 Task: Search one way flight ticket for 4 adults, 1 infant in seat and 1 infant on lap in premium economy from Marion: Veterans Airport Of Southern Illinois (williamson County Regional Airport) to Greenville: Pitt-greenville Airport on 5-2-2023. Choice of flights is Southwest. Number of bags: 2 carry on bags and 1 checked bag. Price is upto 20000. Outbound departure time preference is 7:15.
Action: Mouse moved to (344, 289)
Screenshot: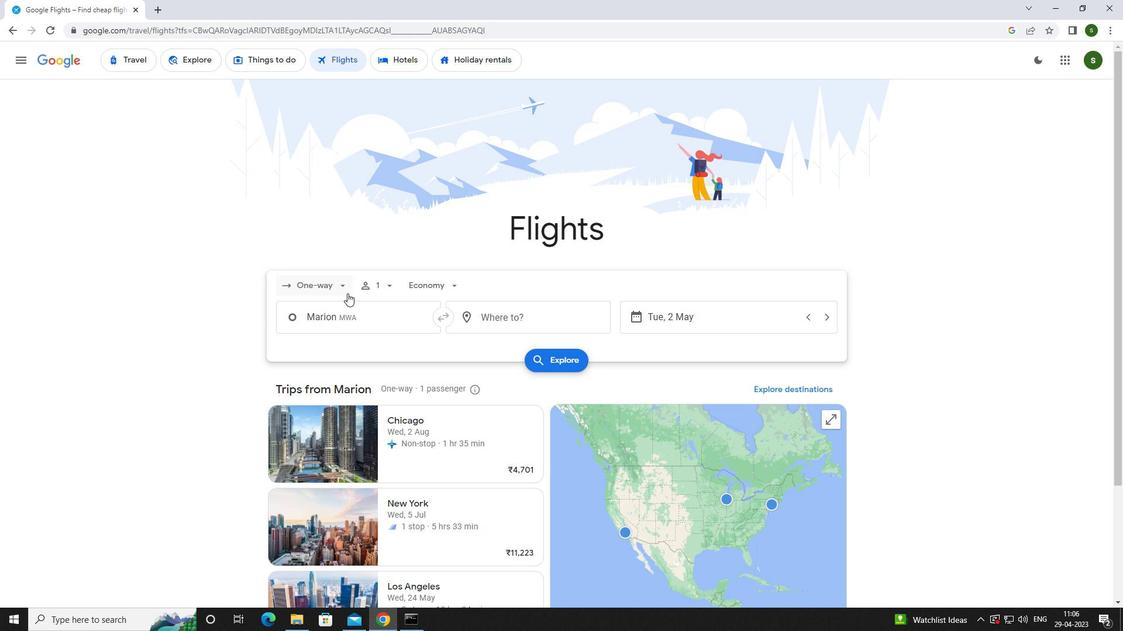 
Action: Mouse pressed left at (344, 289)
Screenshot: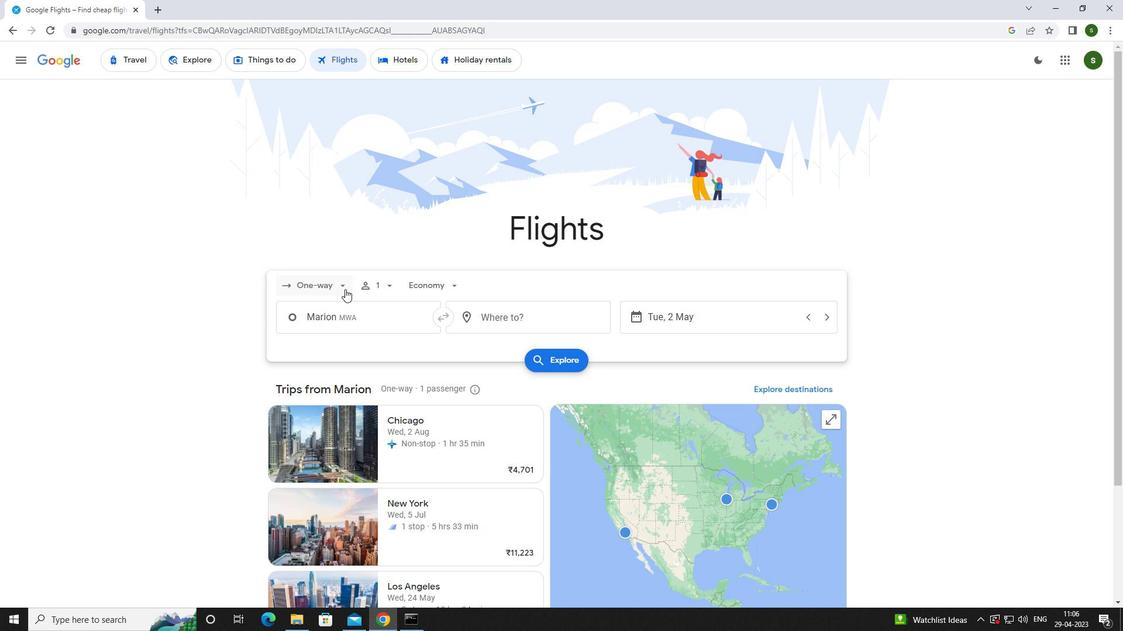 
Action: Mouse moved to (336, 330)
Screenshot: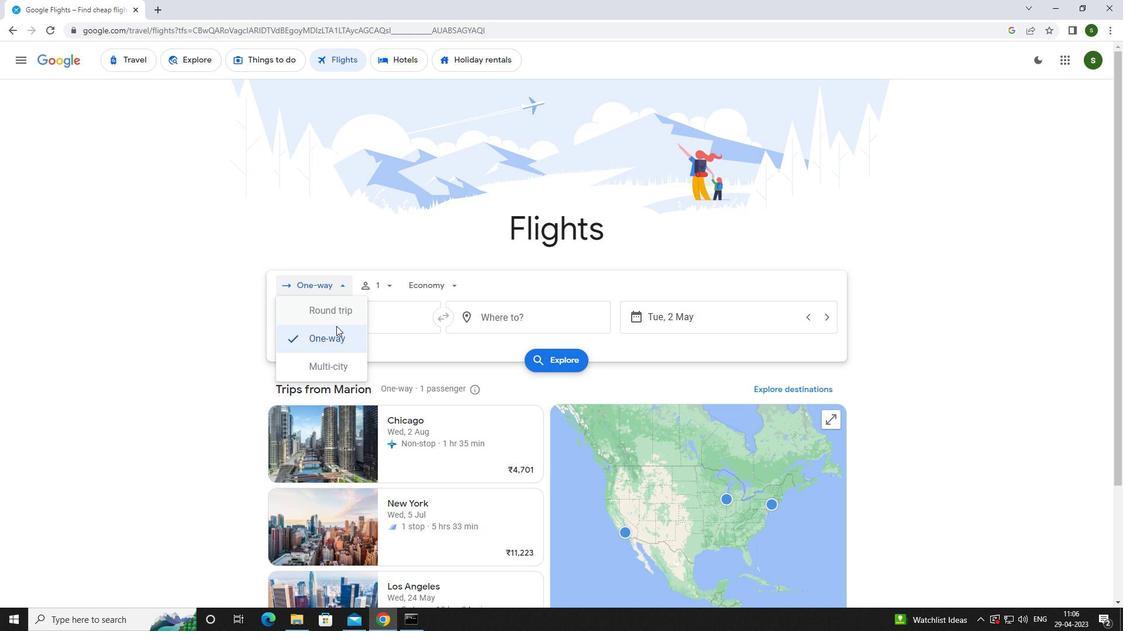 
Action: Mouse pressed left at (336, 330)
Screenshot: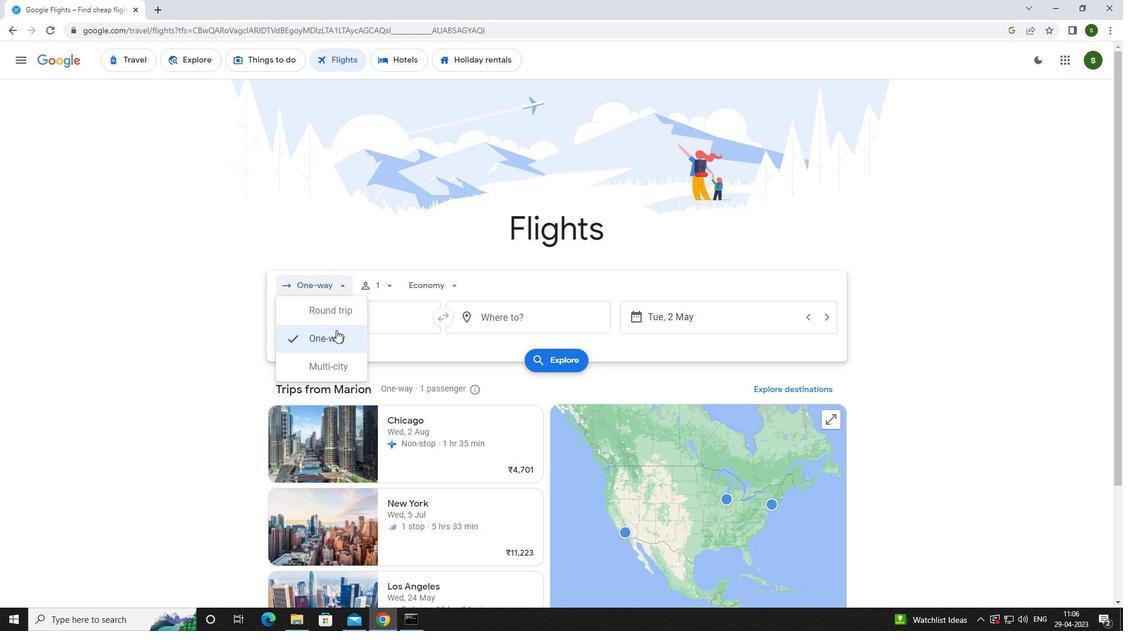 
Action: Mouse moved to (392, 287)
Screenshot: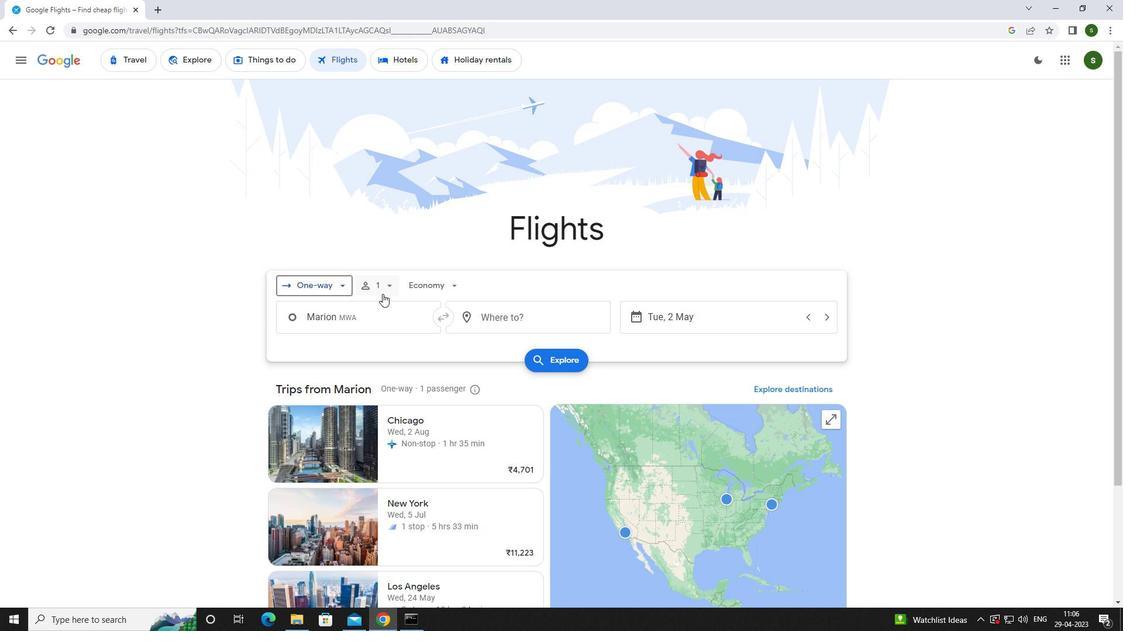 
Action: Mouse pressed left at (392, 287)
Screenshot: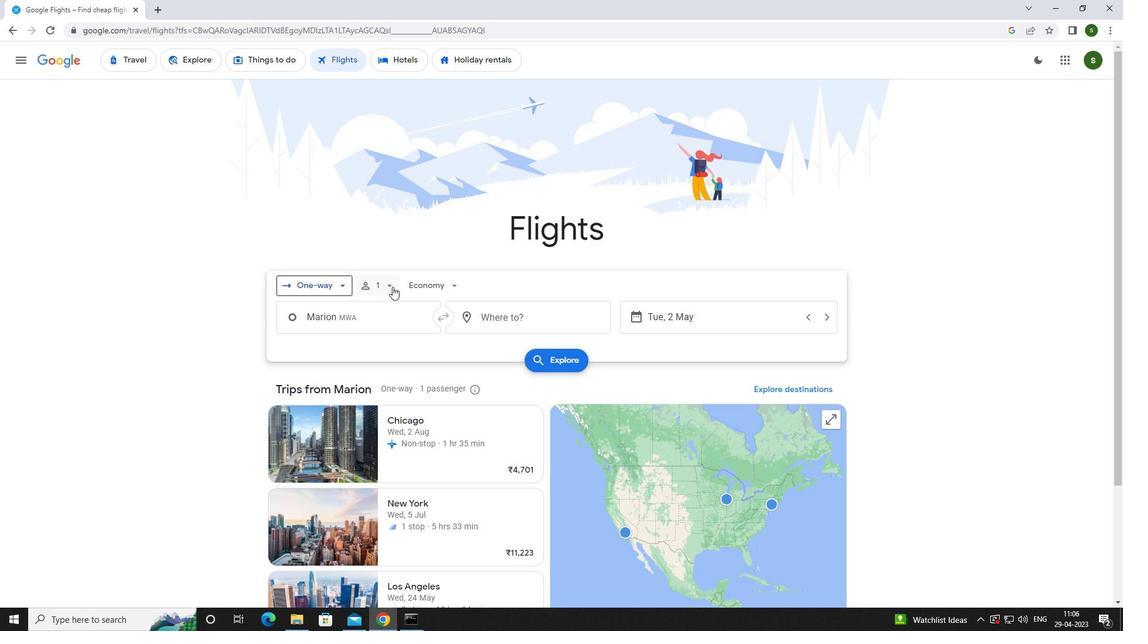
Action: Mouse moved to (476, 310)
Screenshot: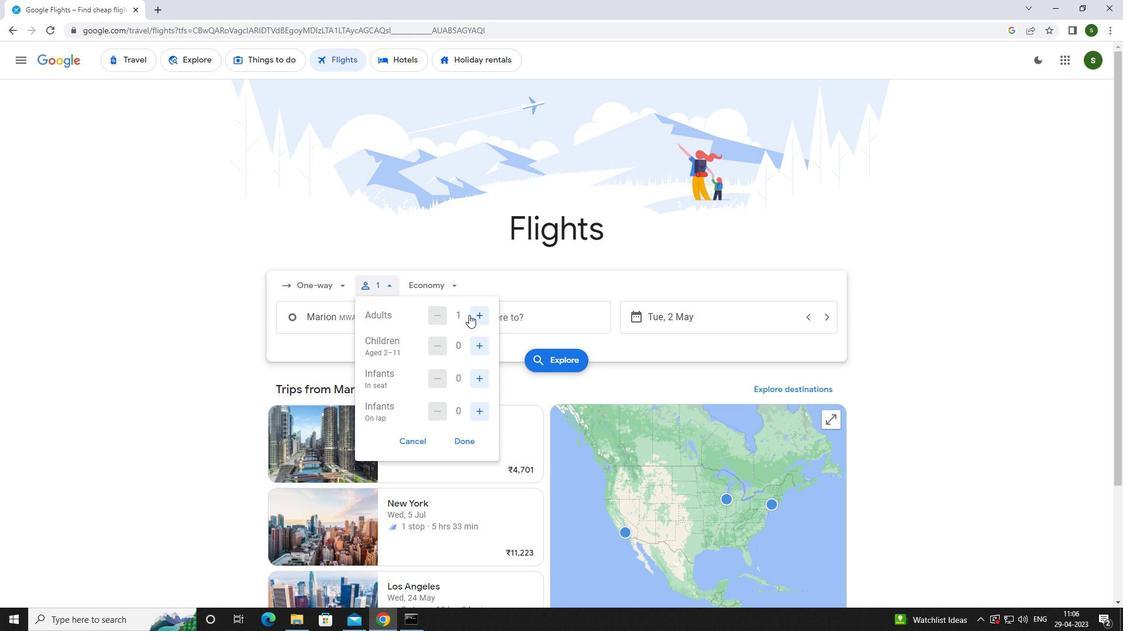 
Action: Mouse pressed left at (476, 310)
Screenshot: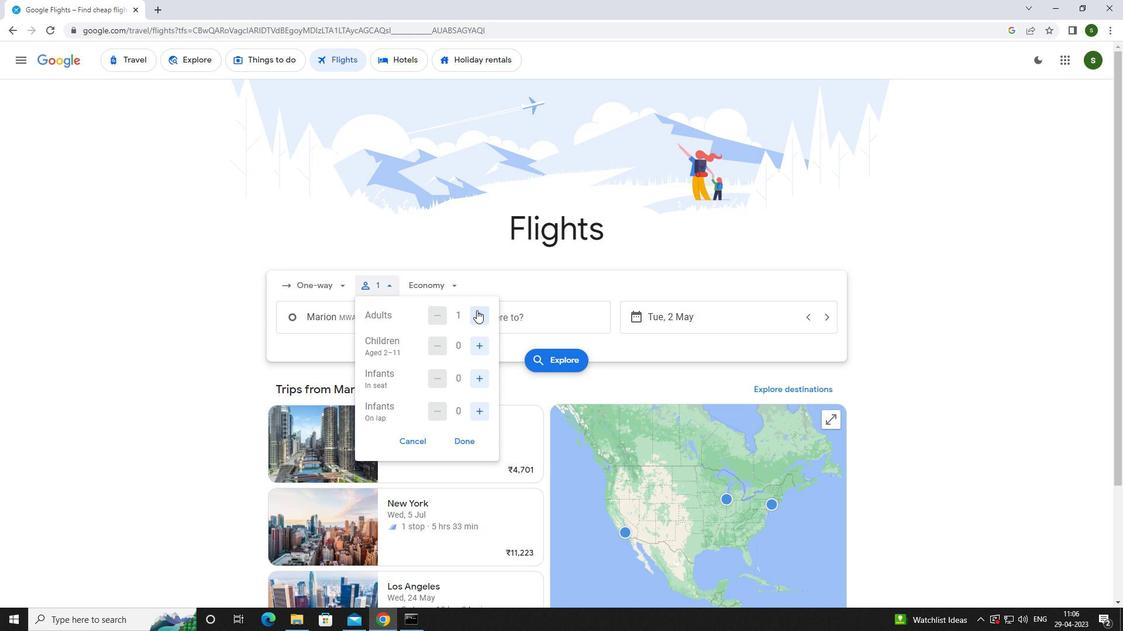 
Action: Mouse pressed left at (476, 310)
Screenshot: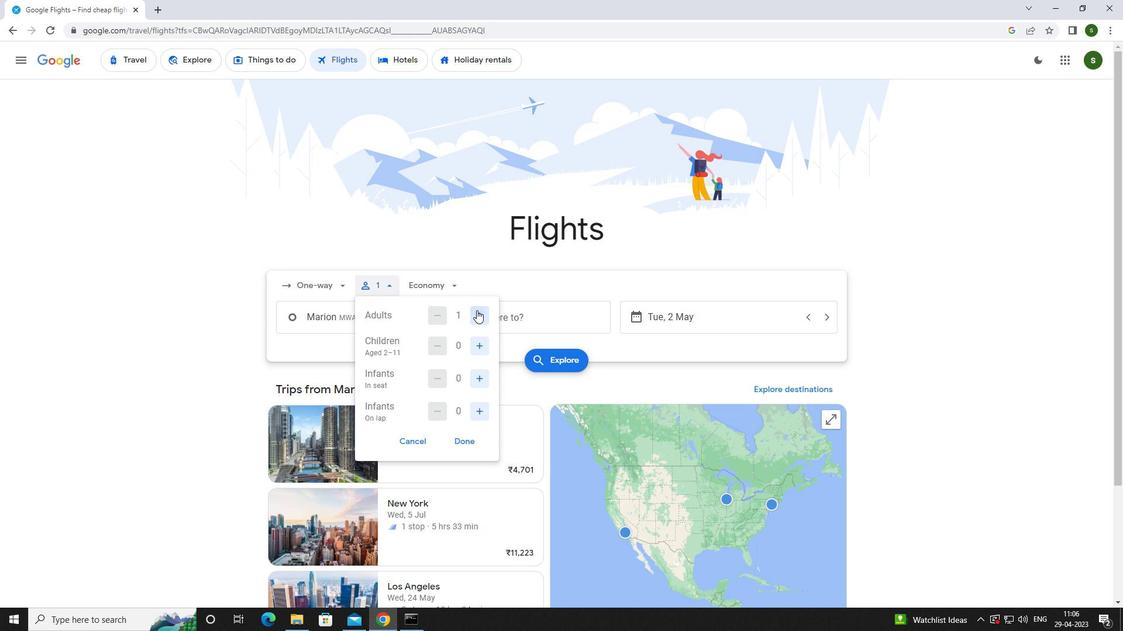 
Action: Mouse pressed left at (476, 310)
Screenshot: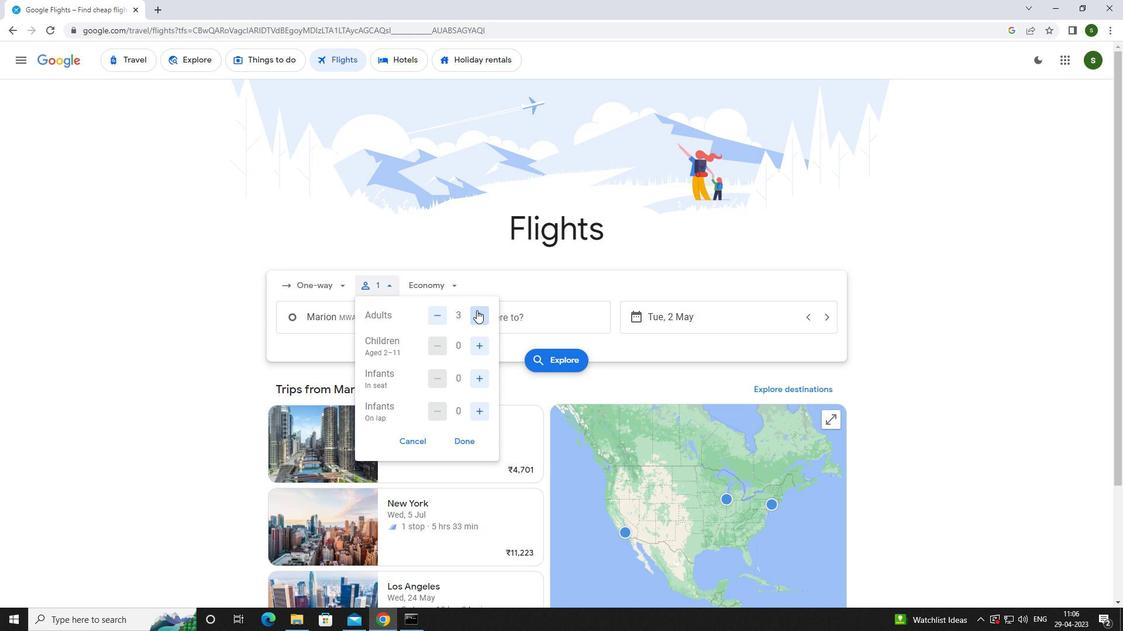 
Action: Mouse moved to (478, 383)
Screenshot: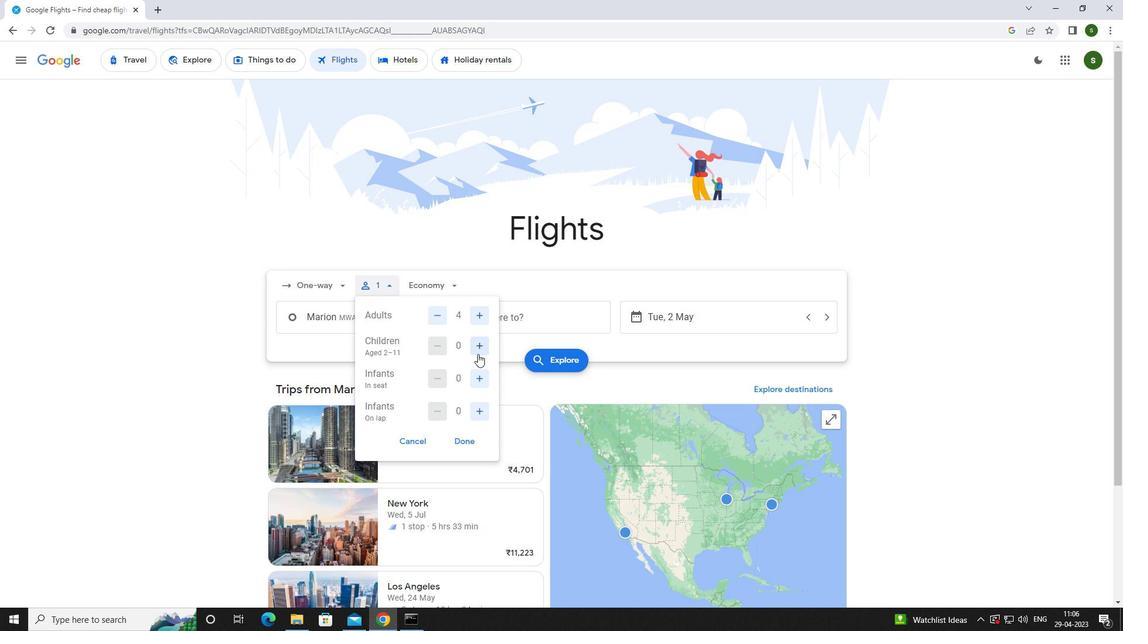 
Action: Mouse pressed left at (478, 383)
Screenshot: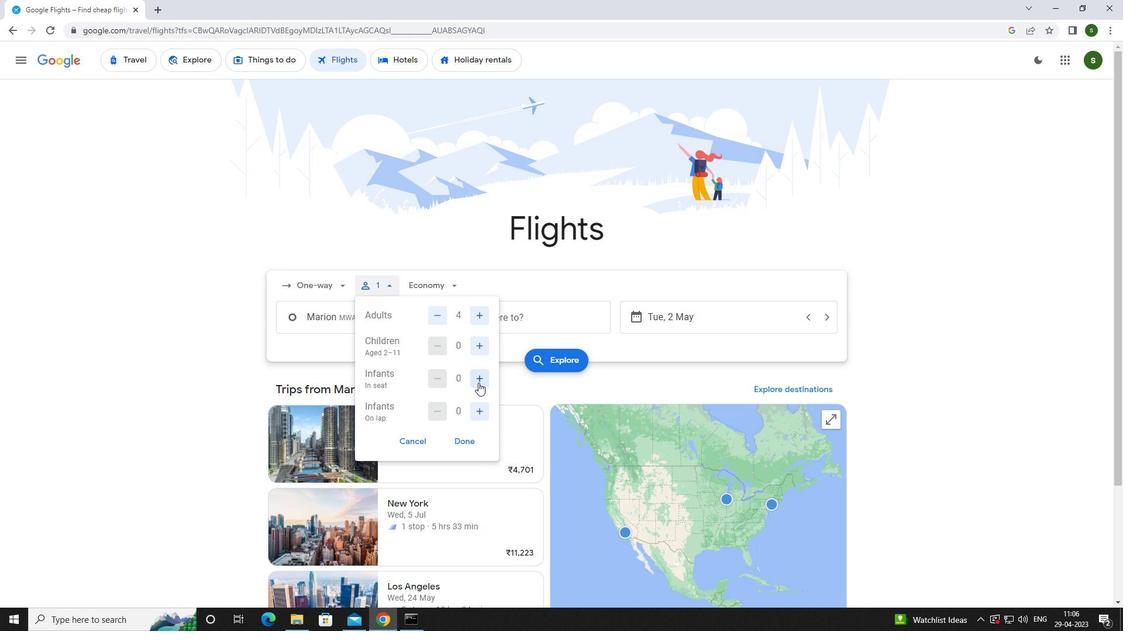 
Action: Mouse moved to (477, 410)
Screenshot: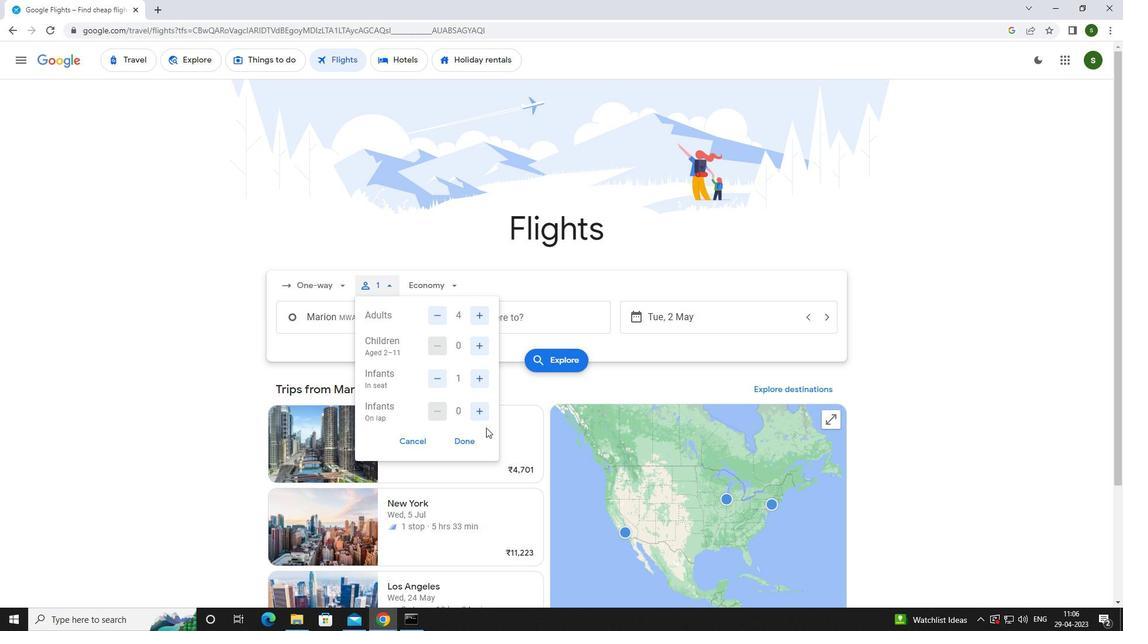 
Action: Mouse pressed left at (477, 410)
Screenshot: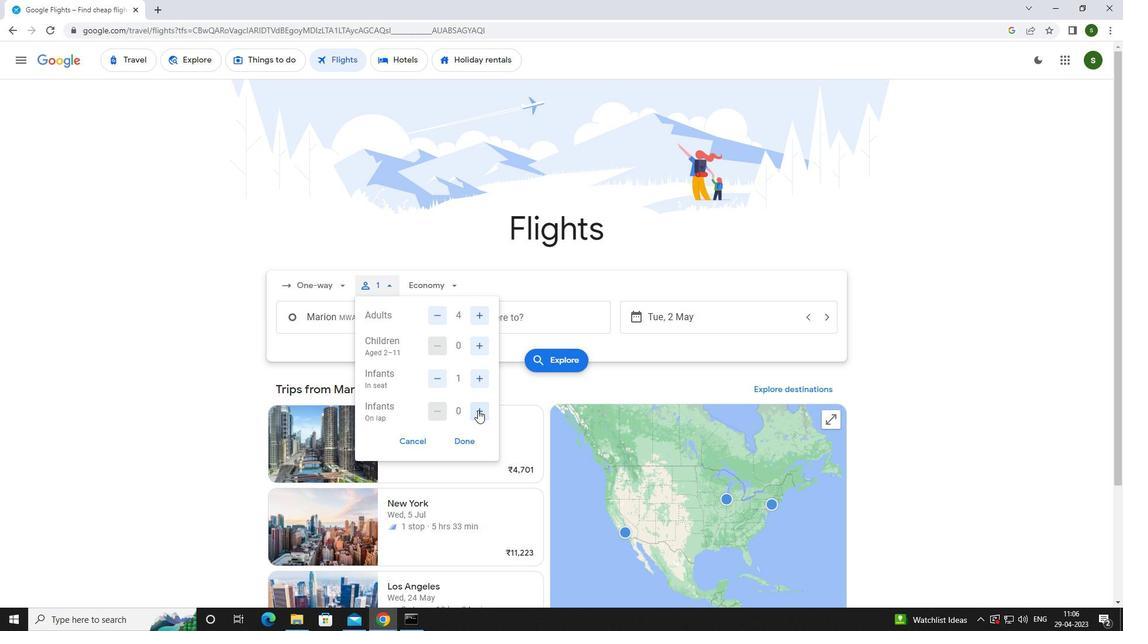 
Action: Mouse moved to (441, 287)
Screenshot: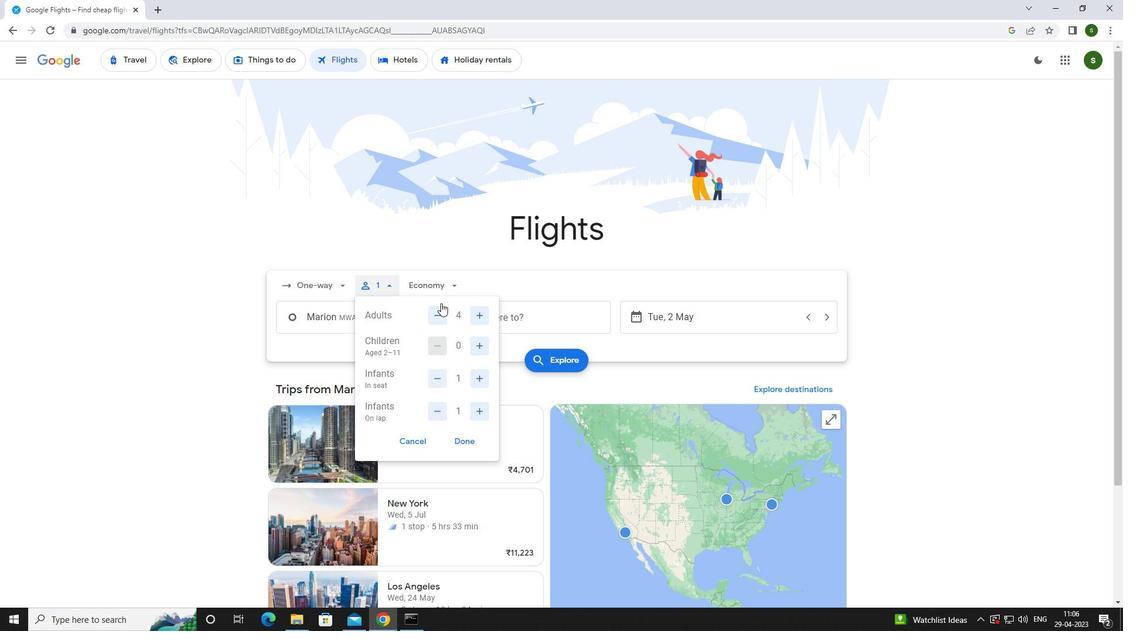 
Action: Mouse pressed left at (441, 287)
Screenshot: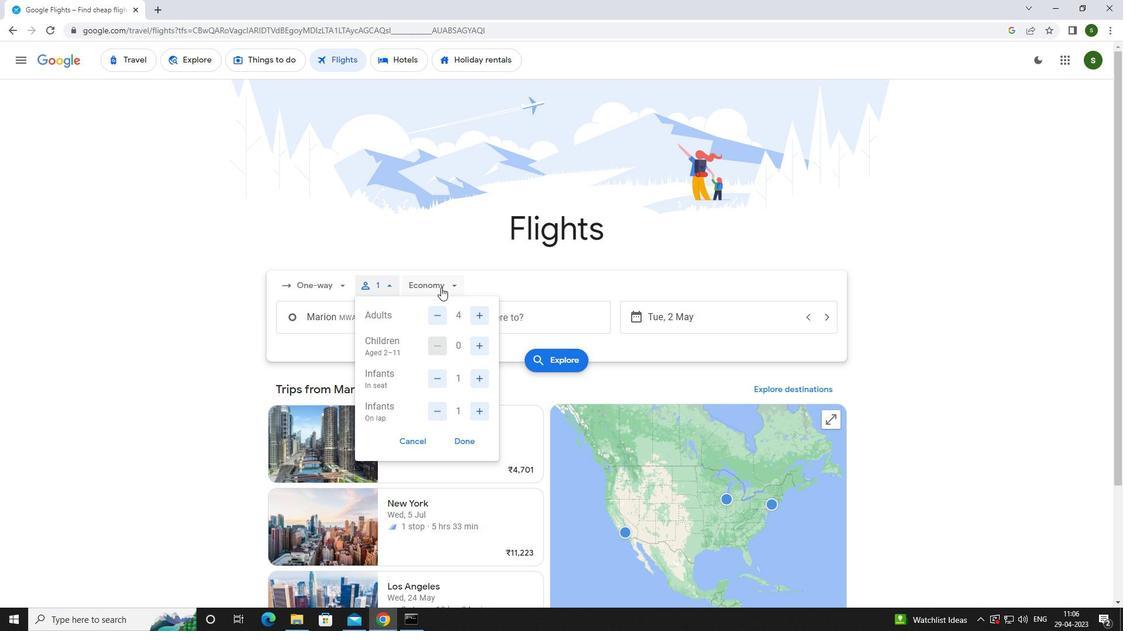 
Action: Mouse moved to (446, 339)
Screenshot: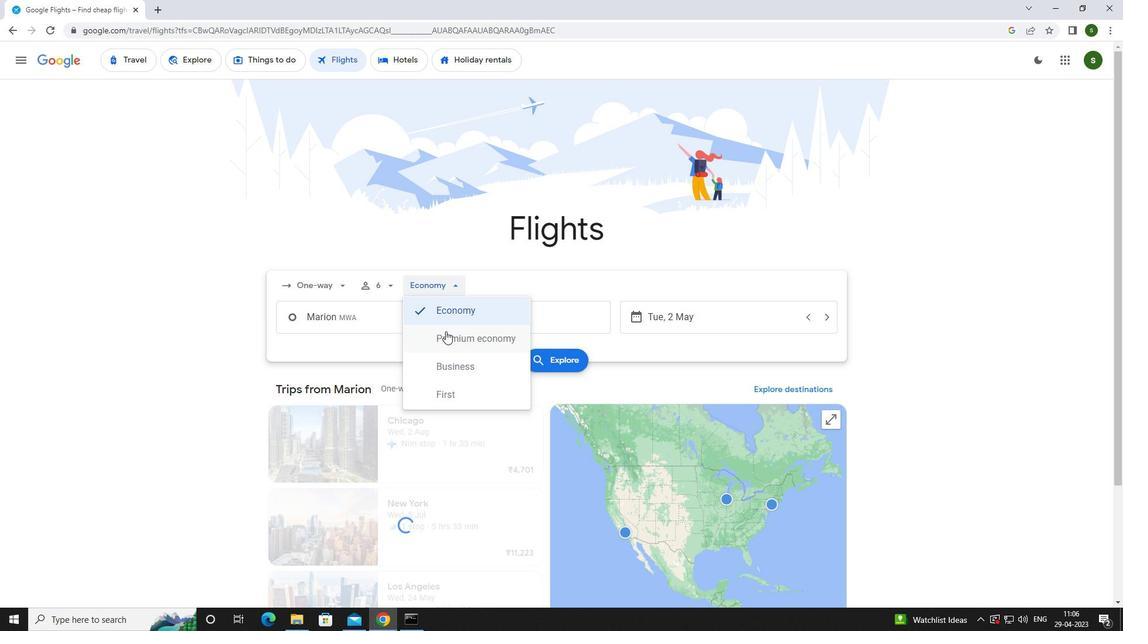 
Action: Mouse pressed left at (446, 339)
Screenshot: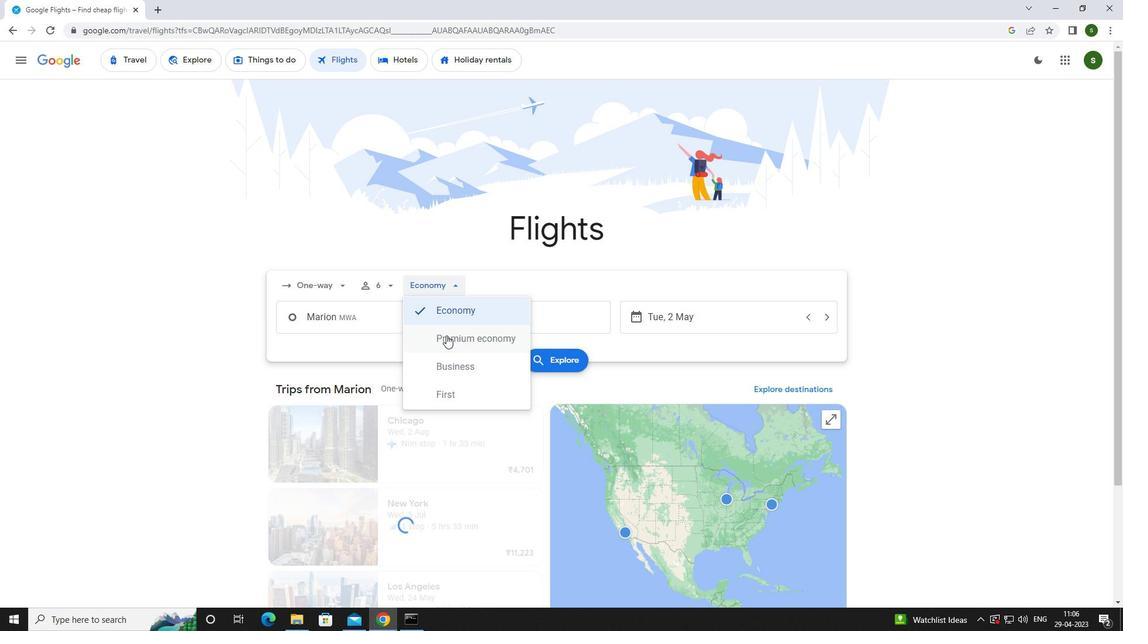 
Action: Mouse moved to (401, 316)
Screenshot: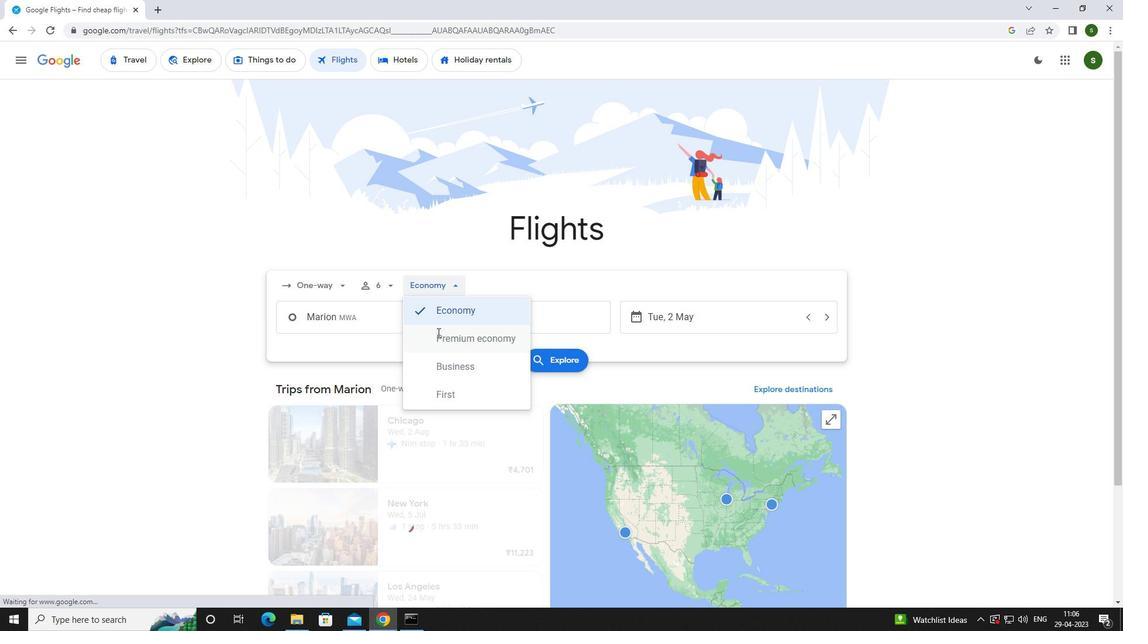 
Action: Mouse pressed left at (401, 316)
Screenshot: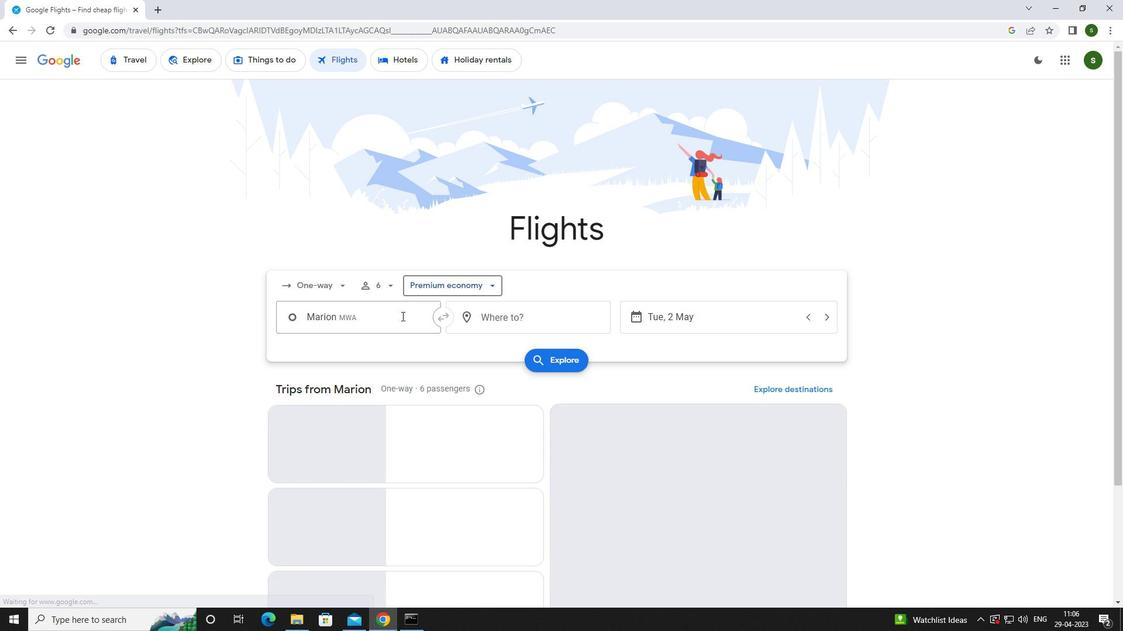 
Action: Key pressed v<Key.caps_lock>etera
Screenshot: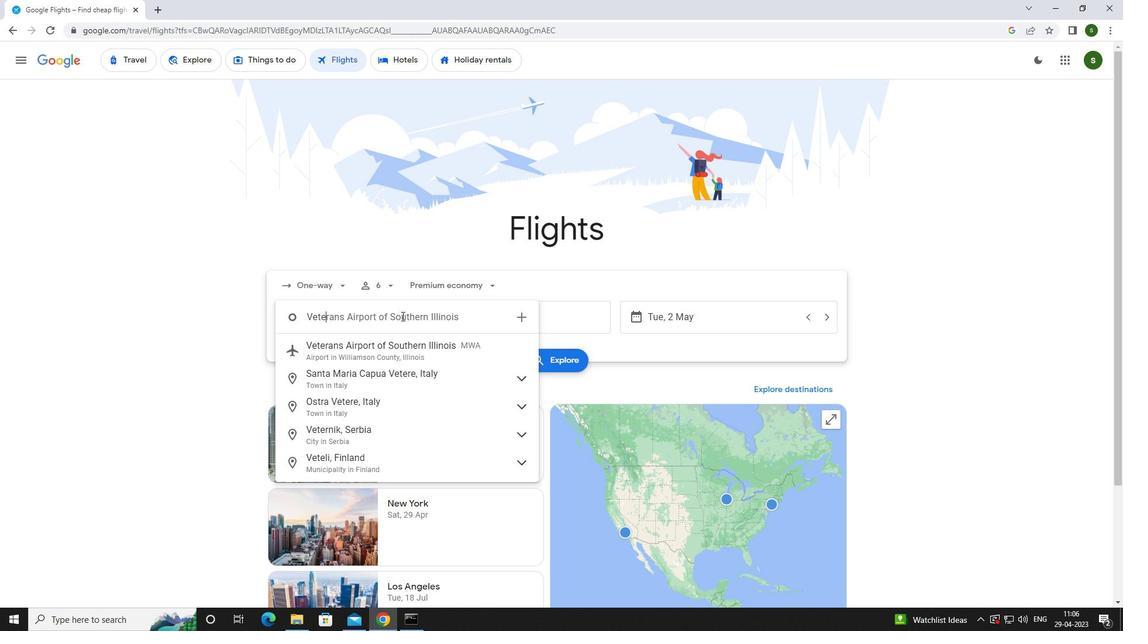 
Action: Mouse moved to (412, 349)
Screenshot: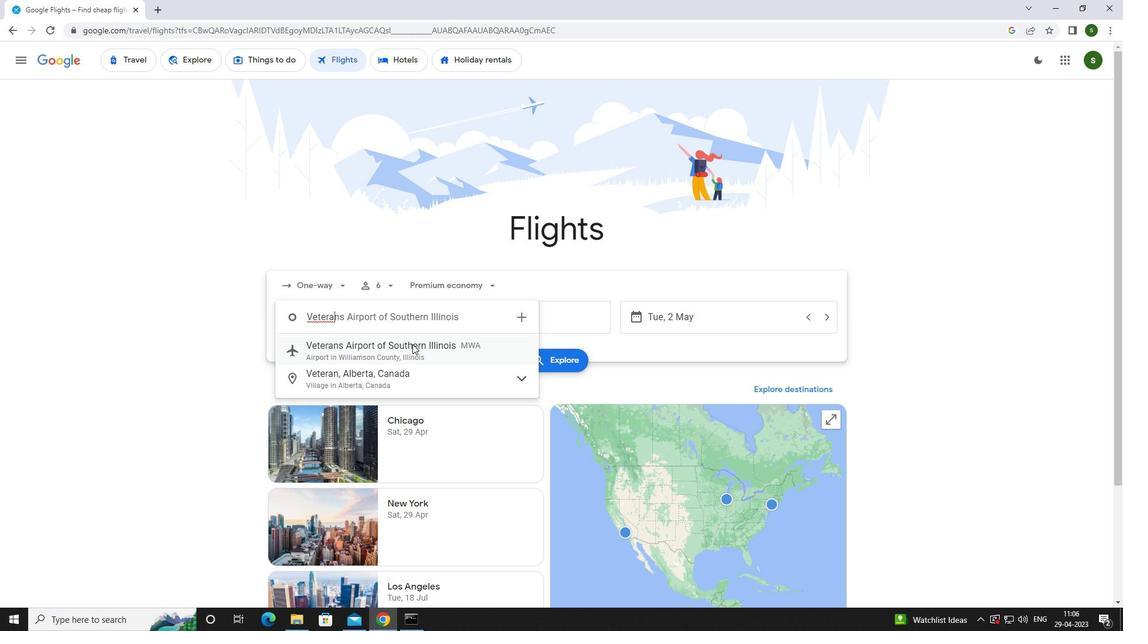 
Action: Mouse pressed left at (412, 349)
Screenshot: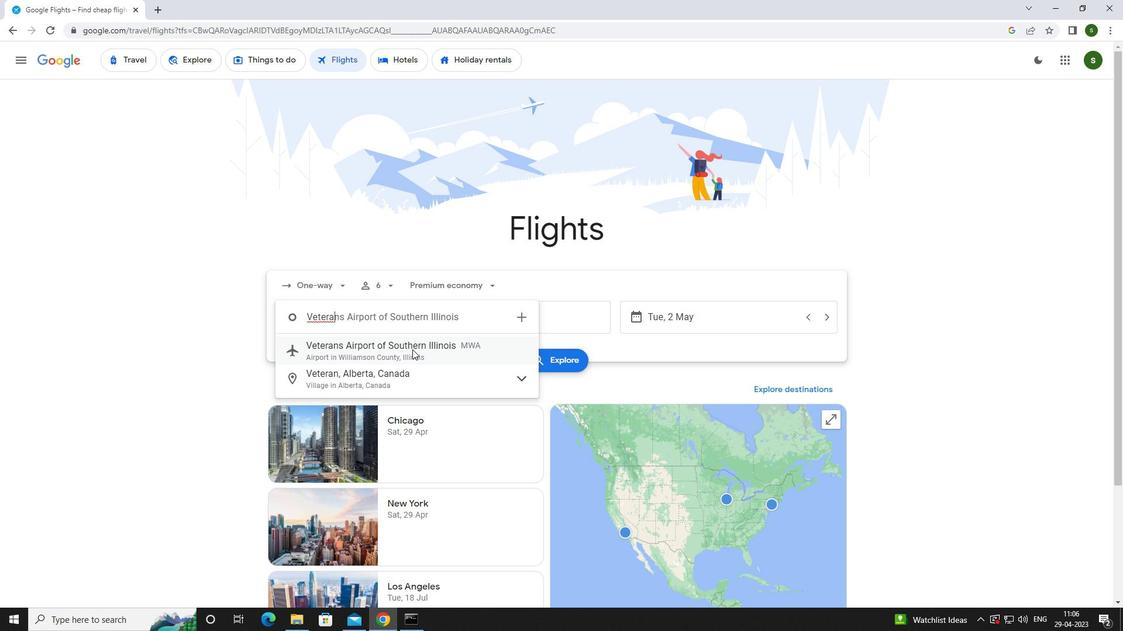 
Action: Mouse moved to (519, 314)
Screenshot: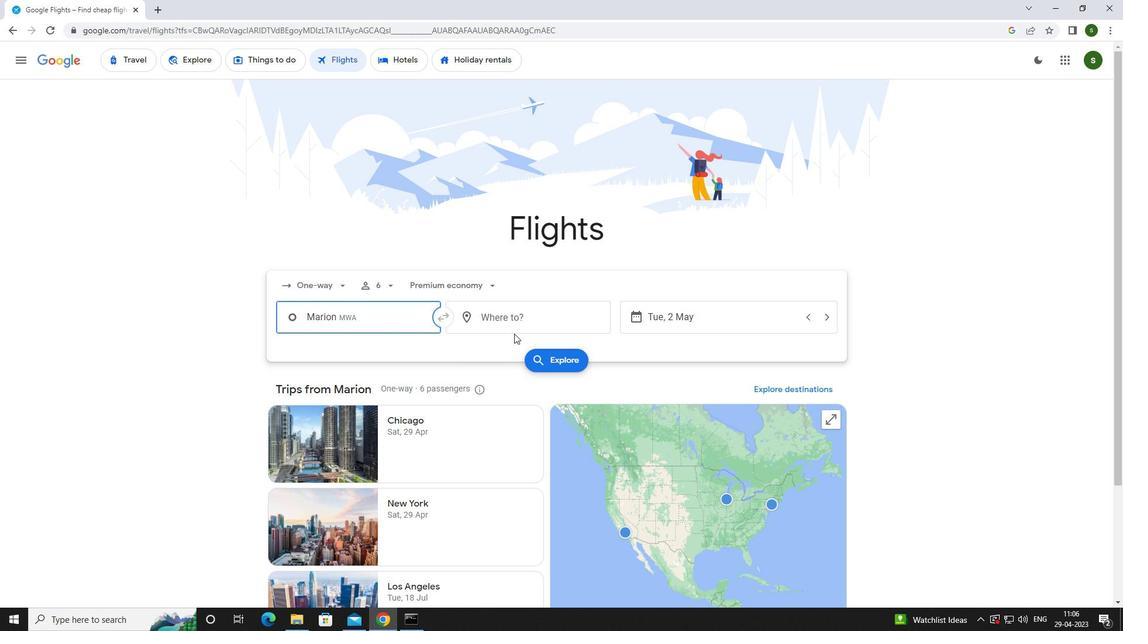 
Action: Mouse pressed left at (519, 314)
Screenshot: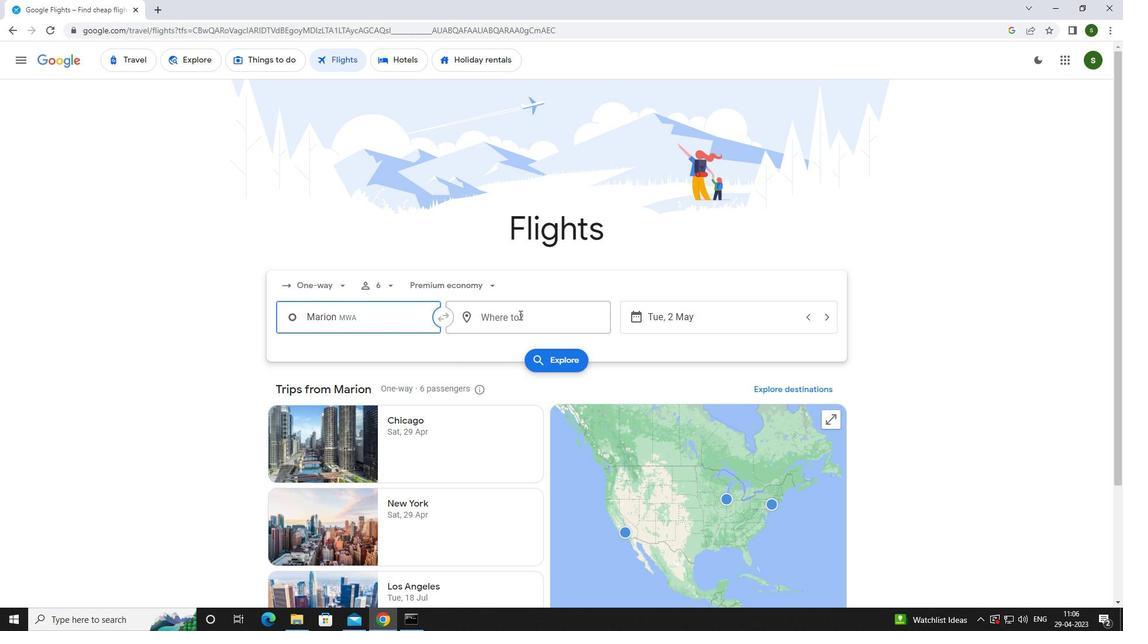 
Action: Key pressed <Key.caps_lock>g<Key.caps_lock>reenvi
Screenshot: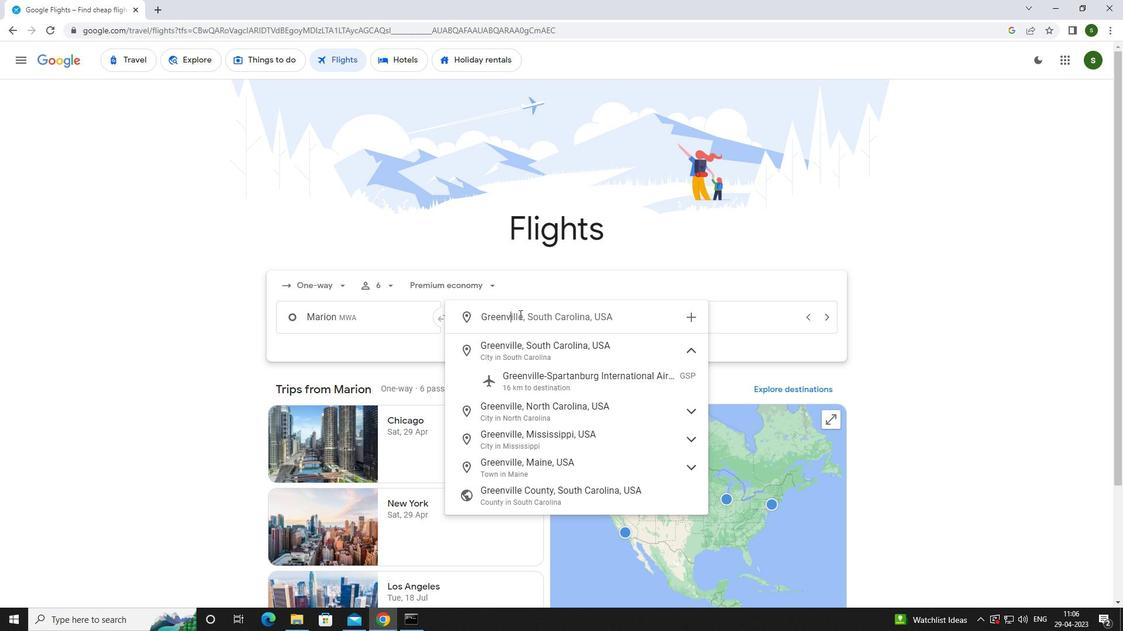 
Action: Mouse moved to (519, 314)
Screenshot: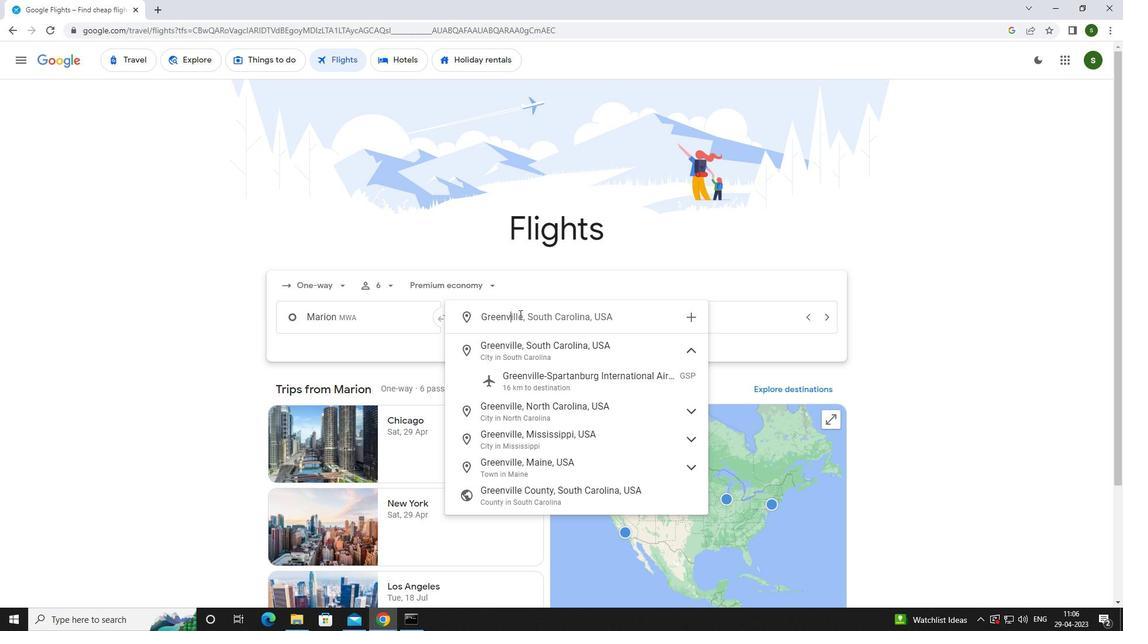 
Action: Key pressed lle<Key.space>pi
Screenshot: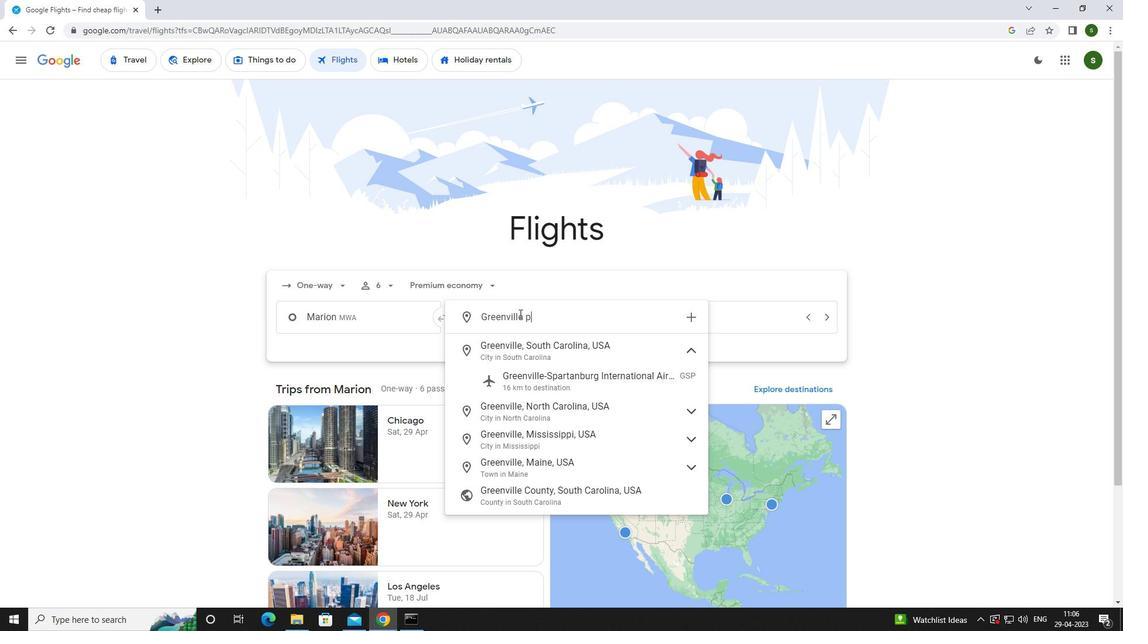 
Action: Mouse moved to (530, 357)
Screenshot: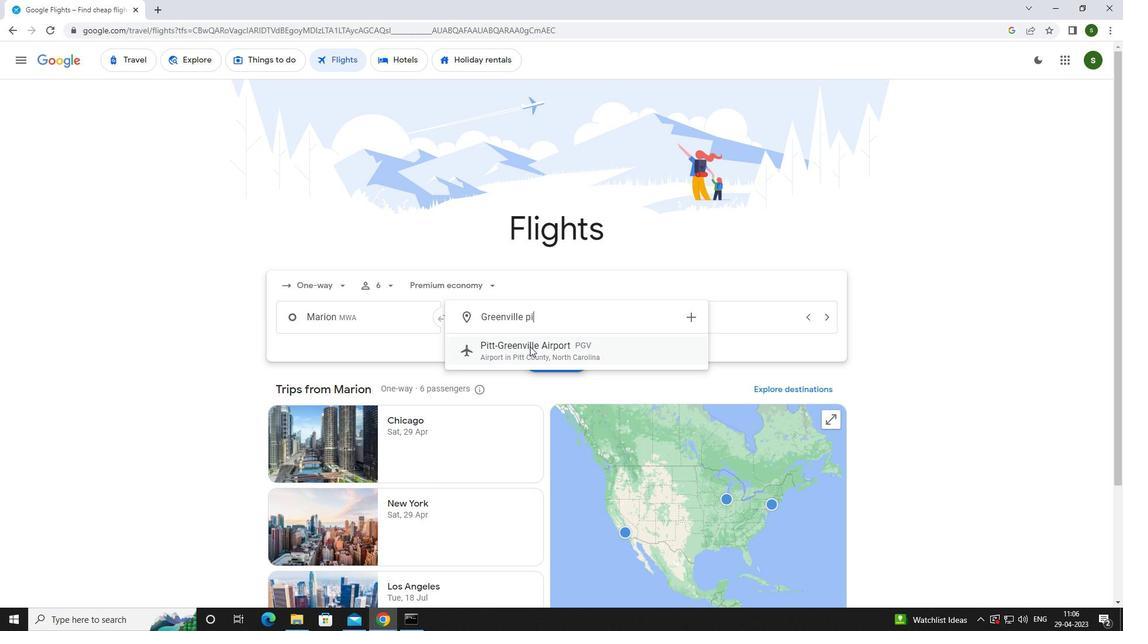 
Action: Mouse pressed left at (530, 357)
Screenshot: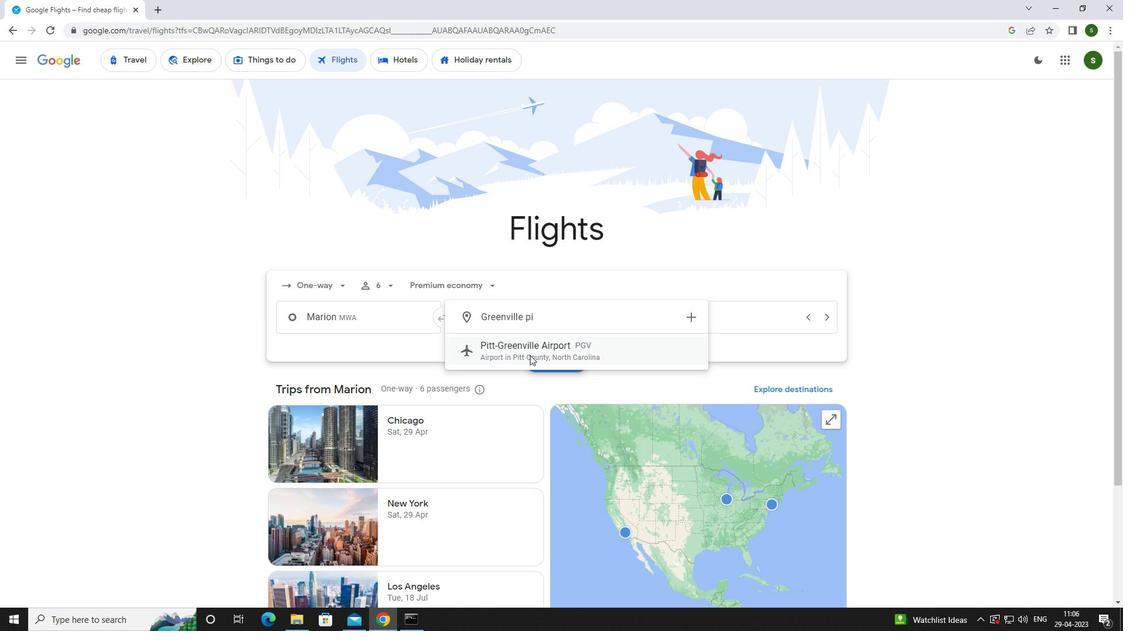 
Action: Mouse moved to (709, 316)
Screenshot: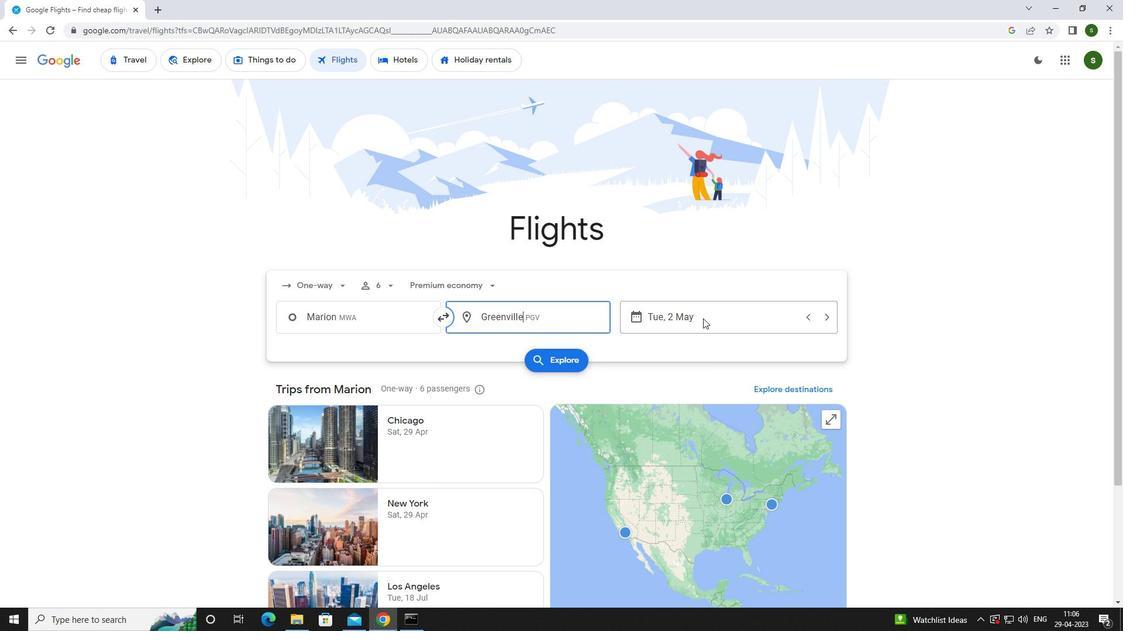 
Action: Mouse pressed left at (709, 316)
Screenshot: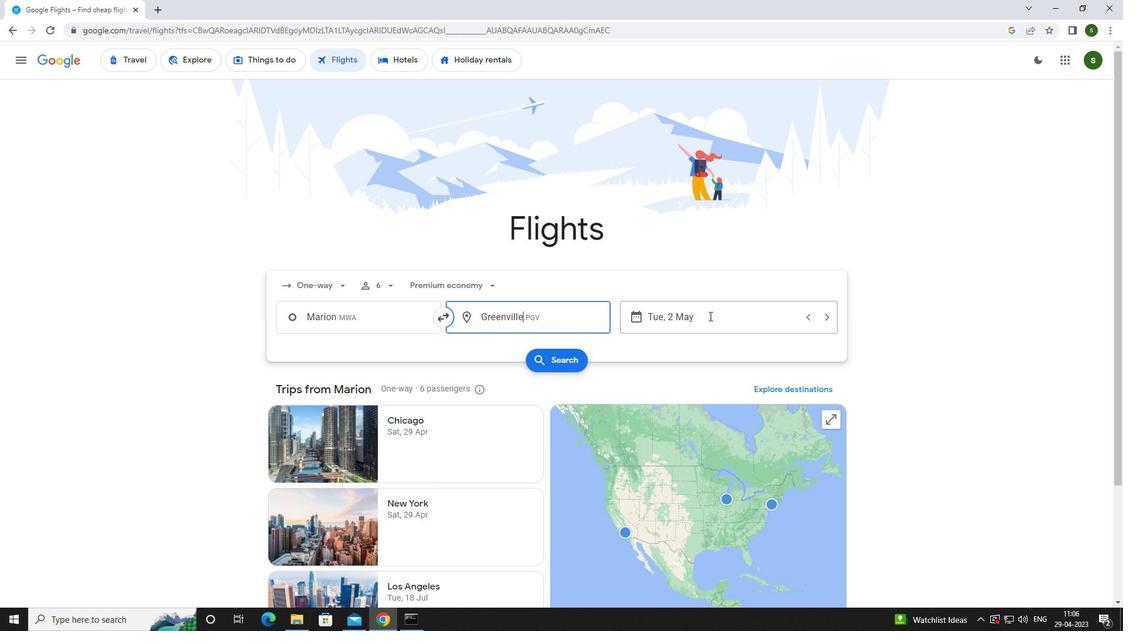 
Action: Mouse moved to (704, 402)
Screenshot: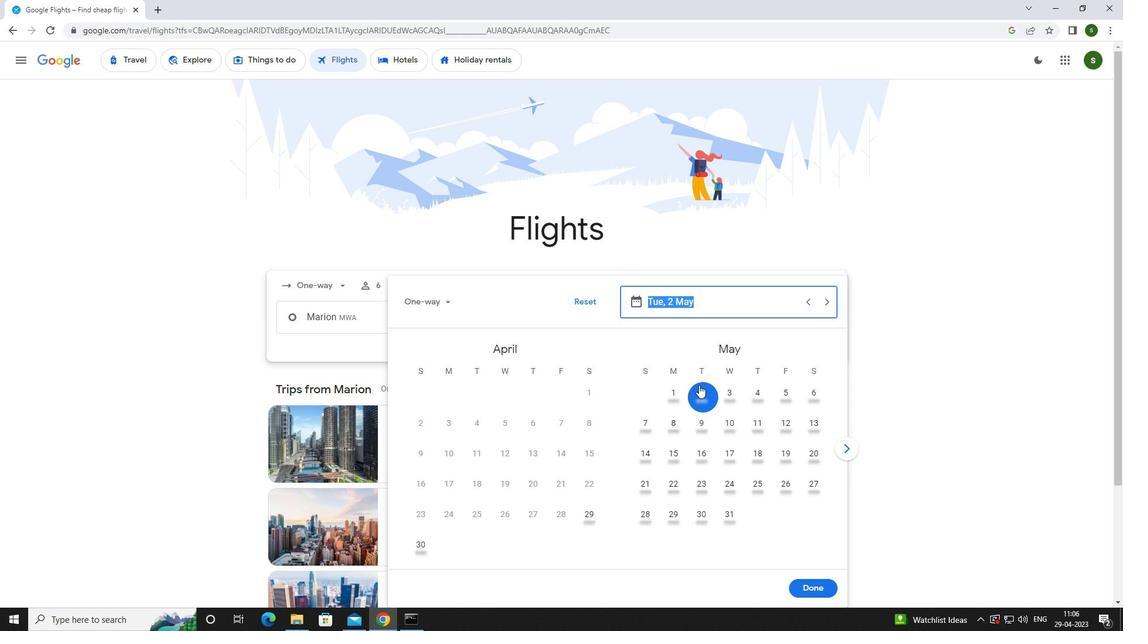 
Action: Mouse pressed left at (704, 402)
Screenshot: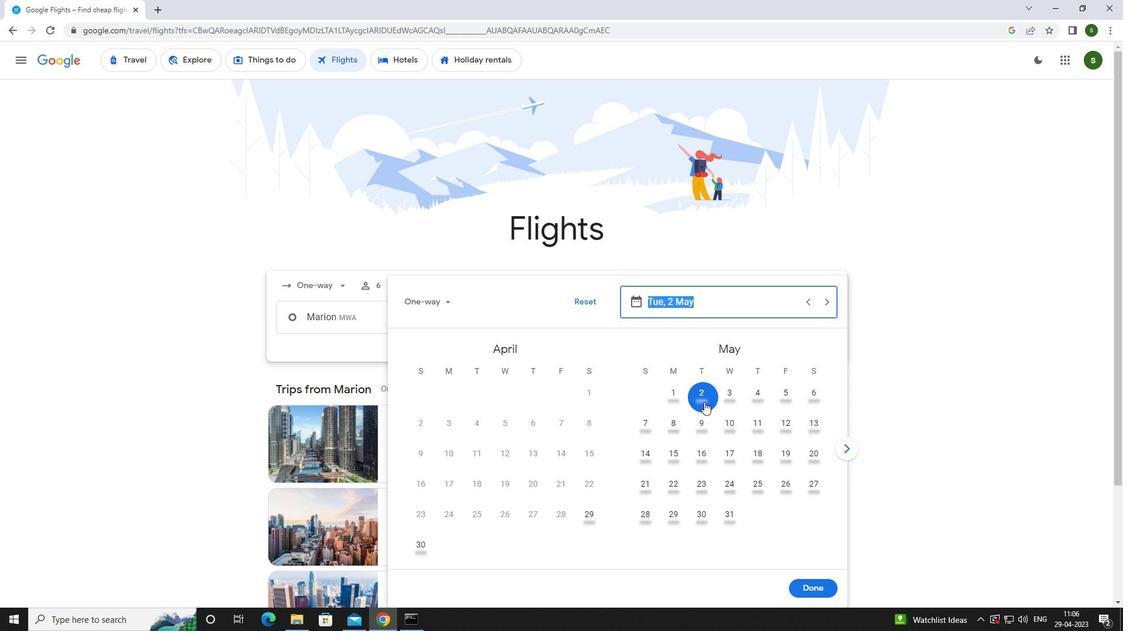 
Action: Mouse moved to (815, 594)
Screenshot: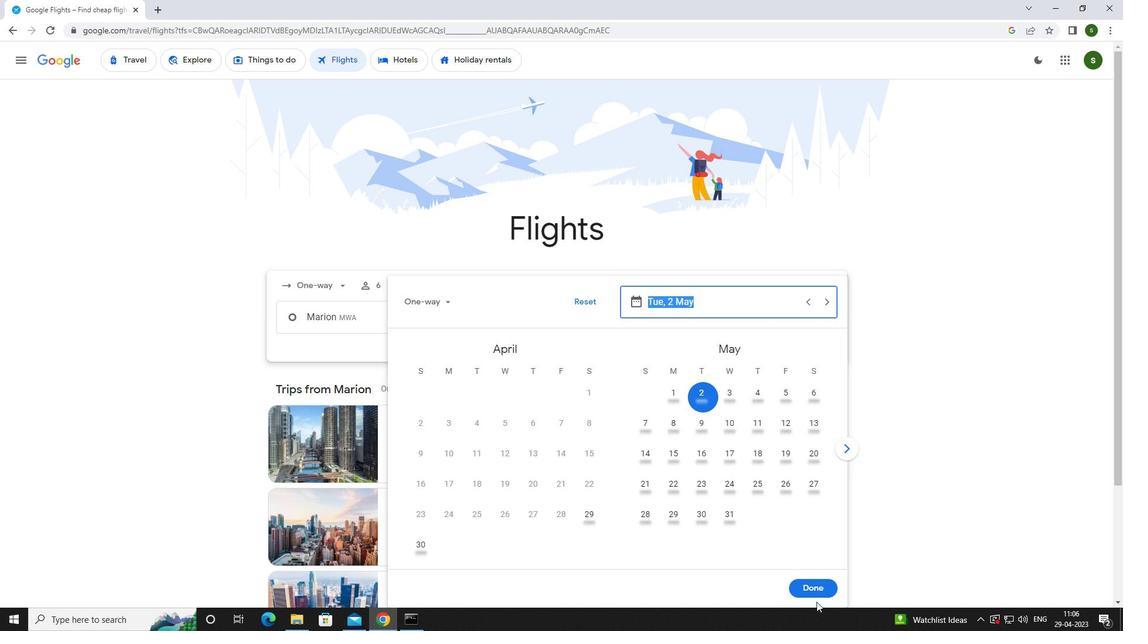 
Action: Mouse pressed left at (815, 594)
Screenshot: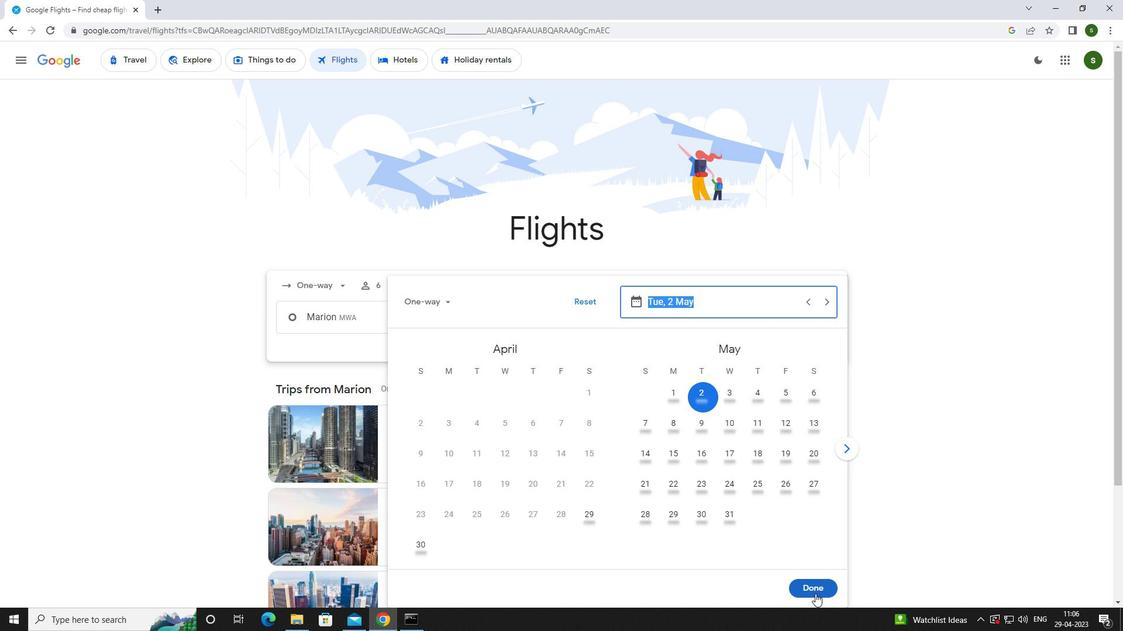 
Action: Mouse moved to (559, 356)
Screenshot: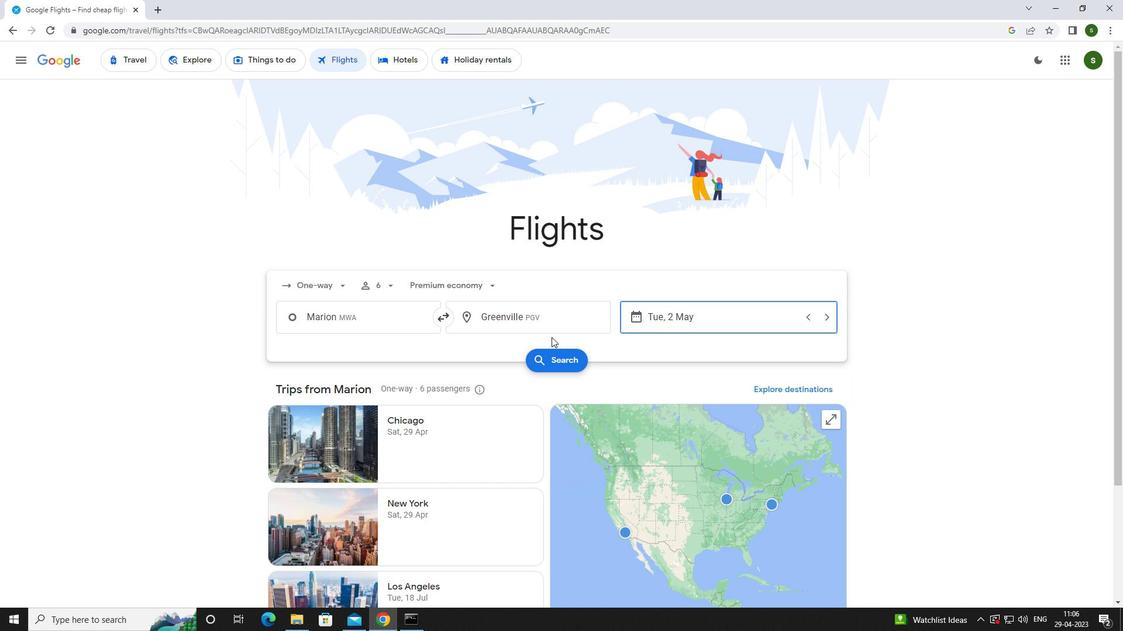 
Action: Mouse pressed left at (559, 356)
Screenshot: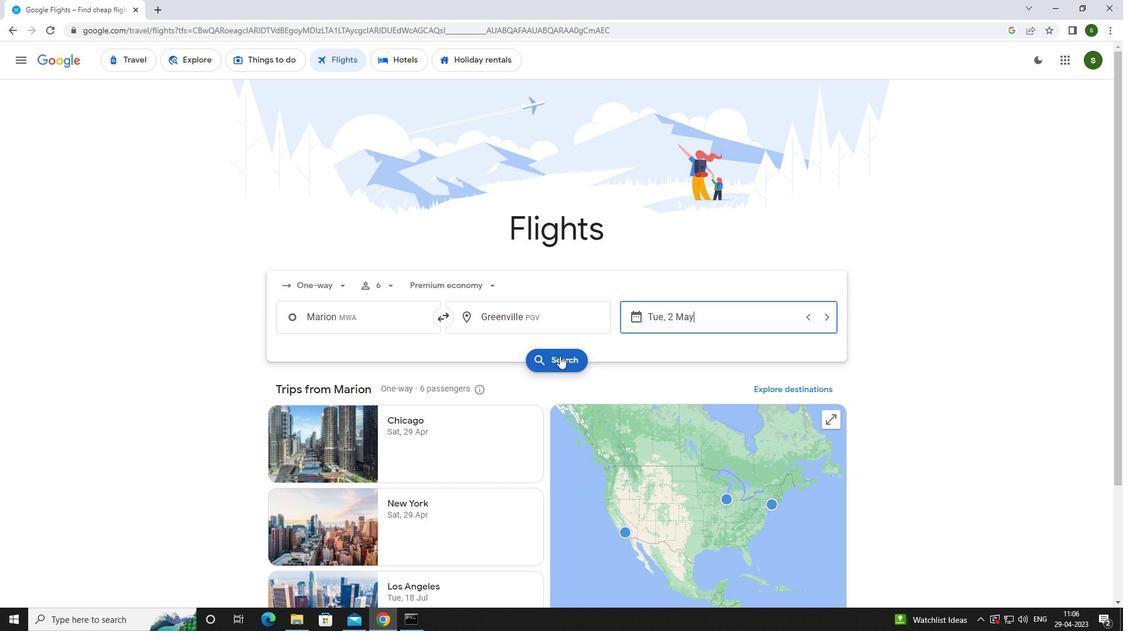 
Action: Mouse moved to (296, 159)
Screenshot: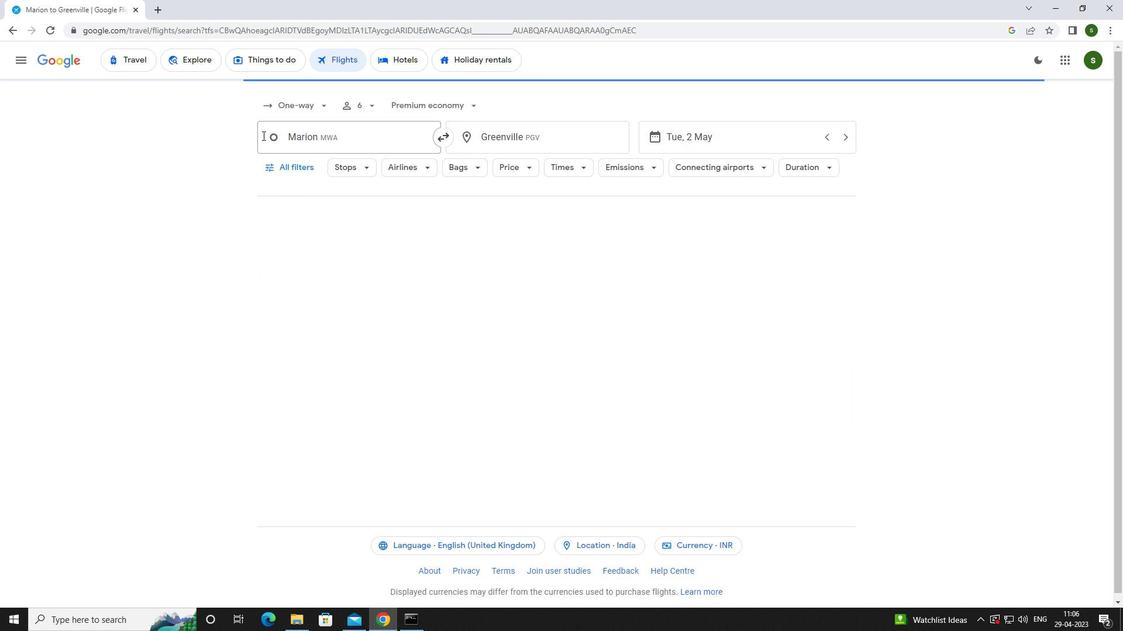 
Action: Mouse pressed left at (296, 159)
Screenshot: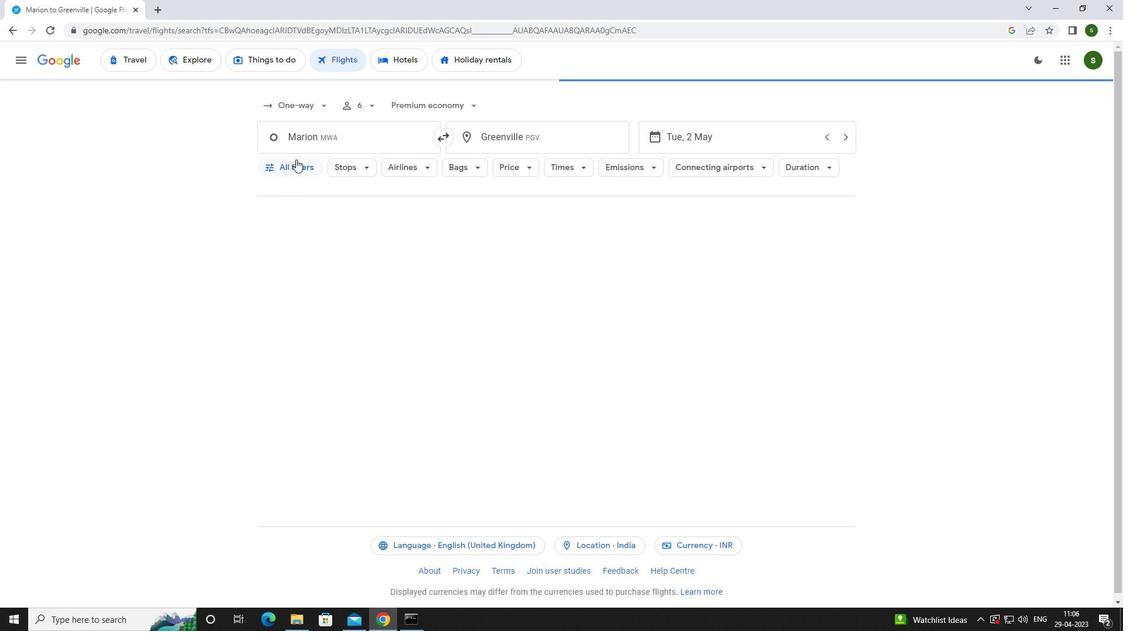 
Action: Mouse moved to (439, 415)
Screenshot: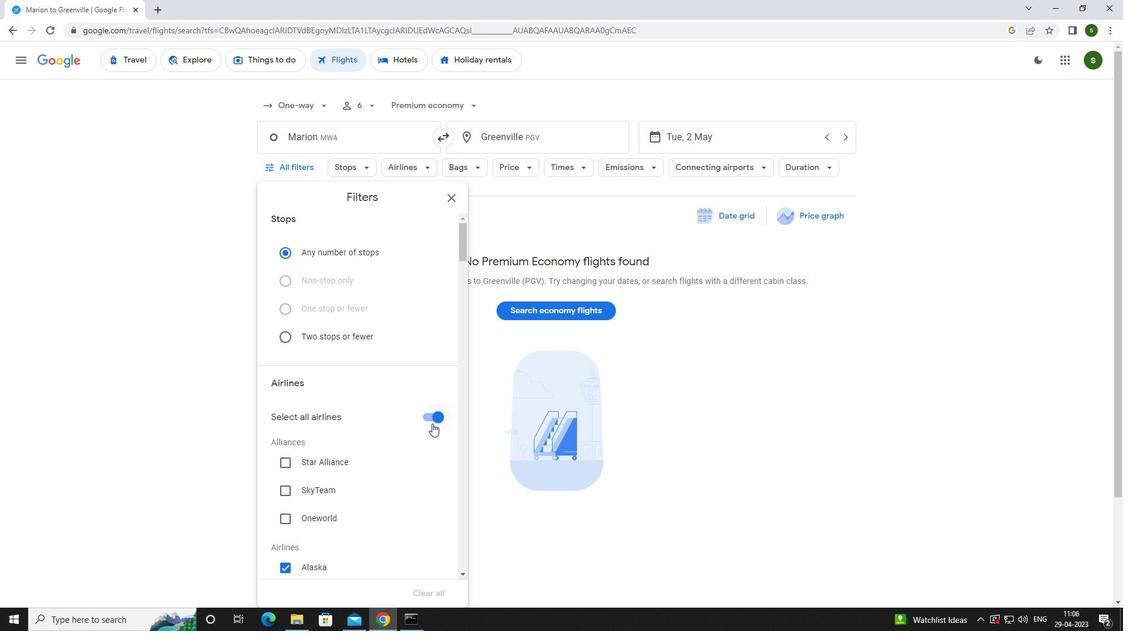 
Action: Mouse pressed left at (439, 415)
Screenshot: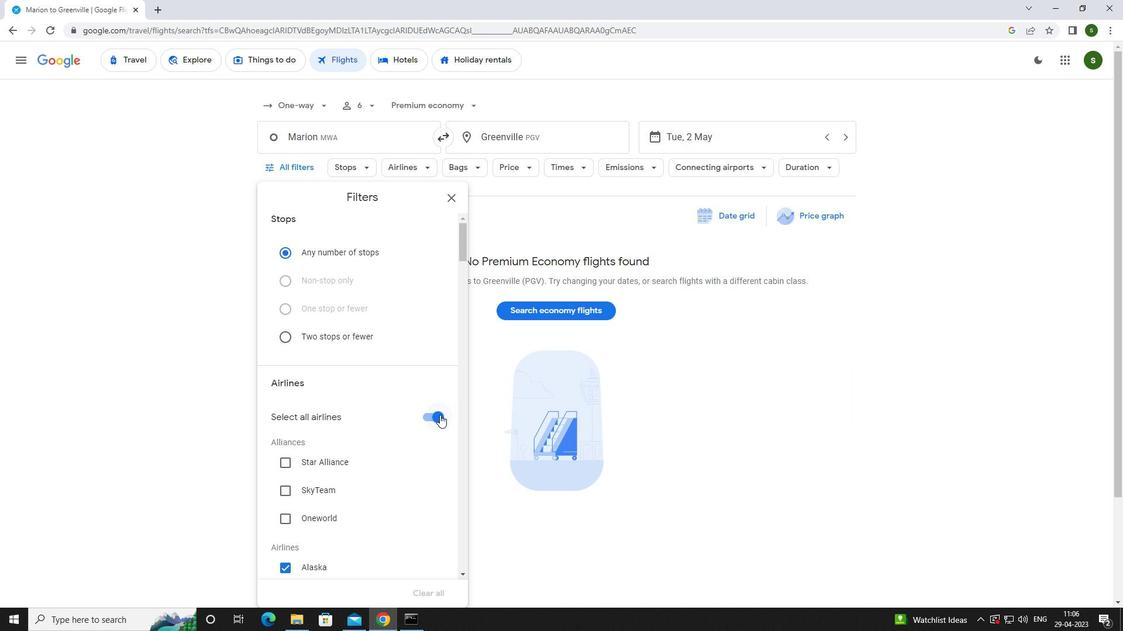 
Action: Mouse moved to (388, 394)
Screenshot: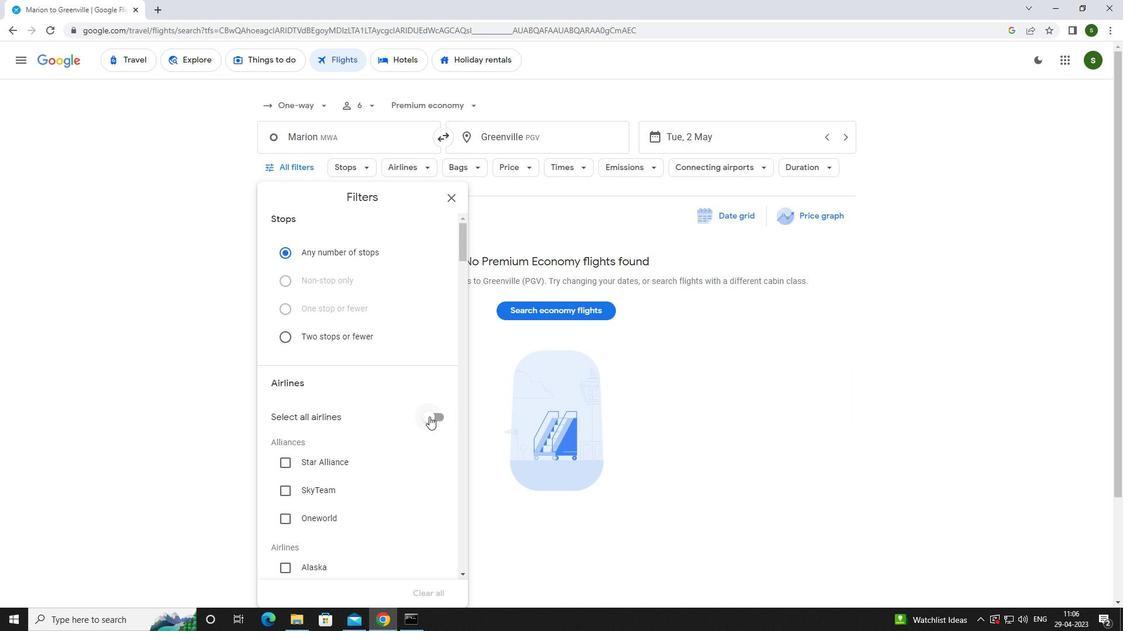 
Action: Mouse scrolled (388, 393) with delta (0, 0)
Screenshot: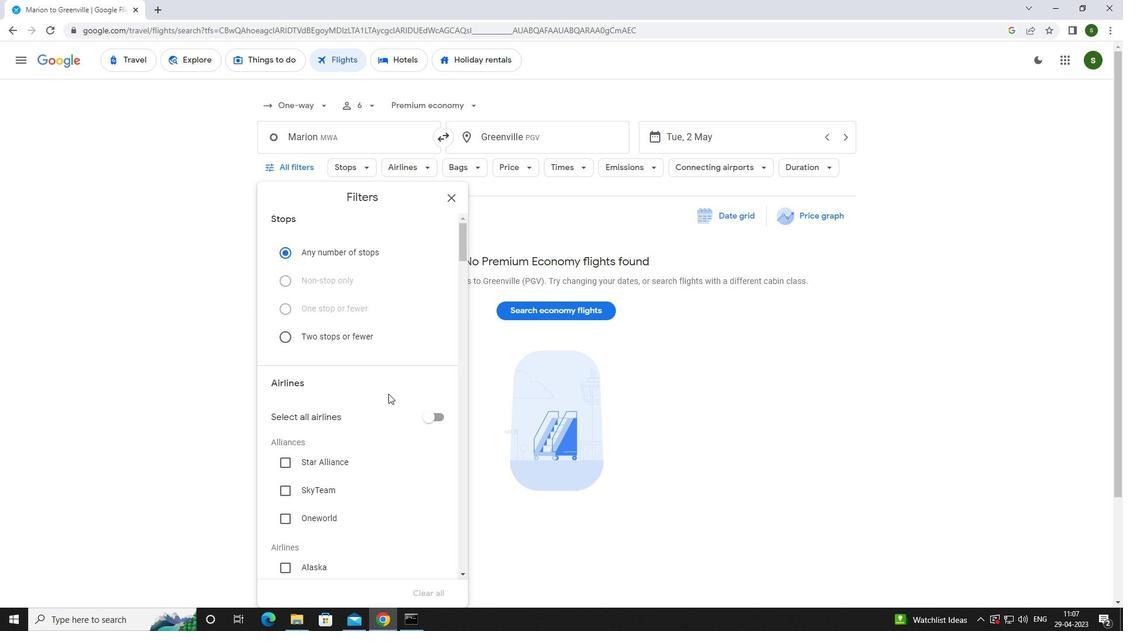 
Action: Mouse scrolled (388, 393) with delta (0, 0)
Screenshot: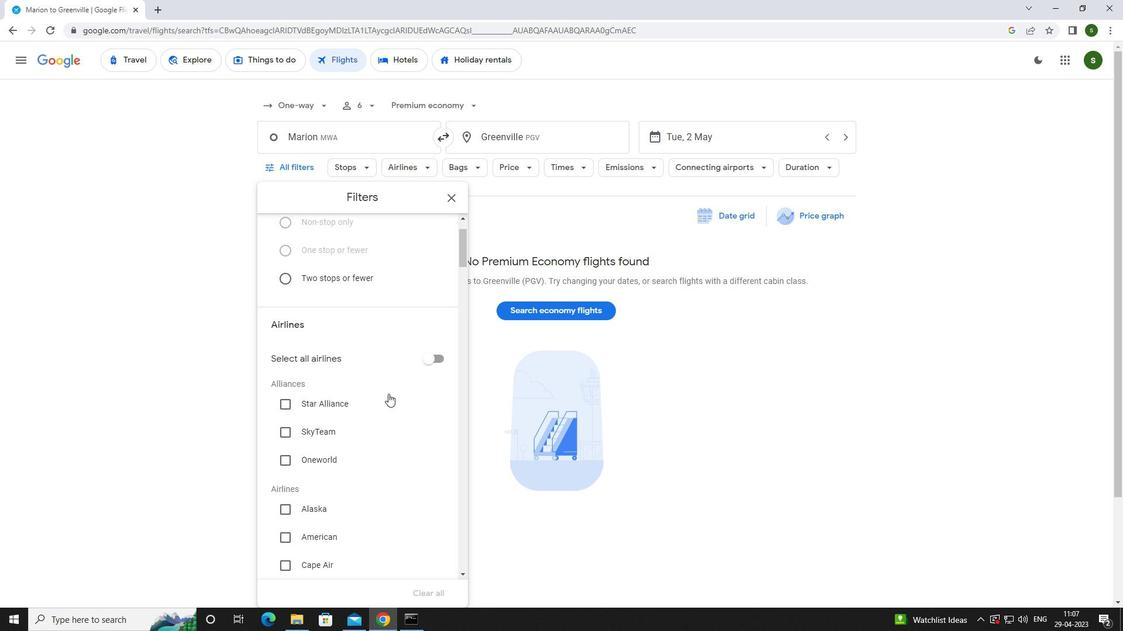 
Action: Mouse scrolled (388, 393) with delta (0, 0)
Screenshot: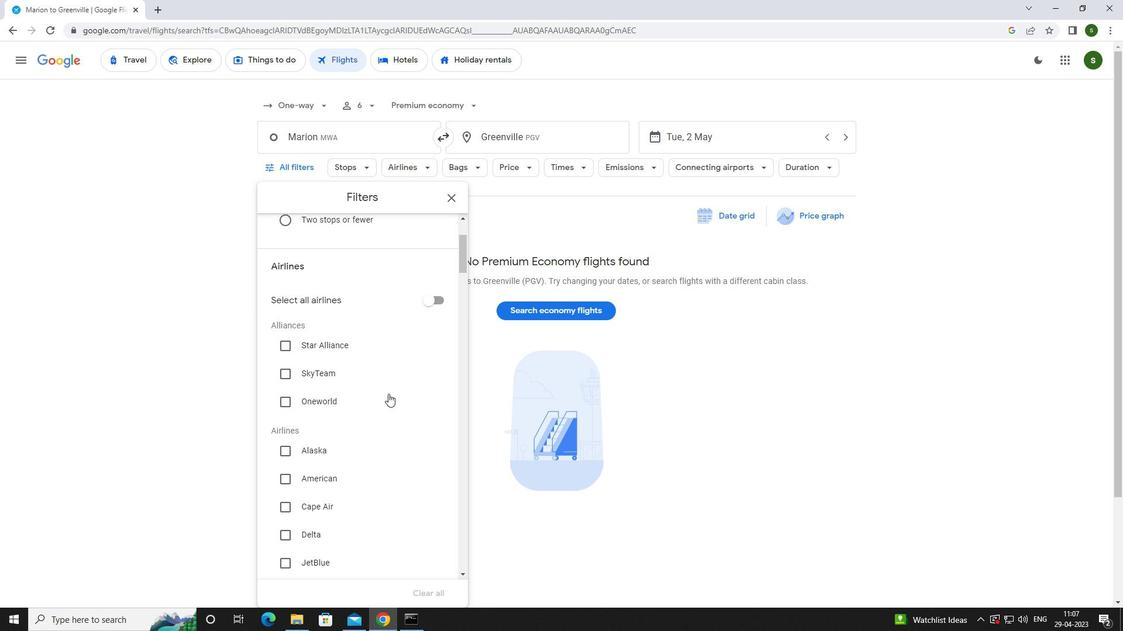 
Action: Mouse scrolled (388, 393) with delta (0, 0)
Screenshot: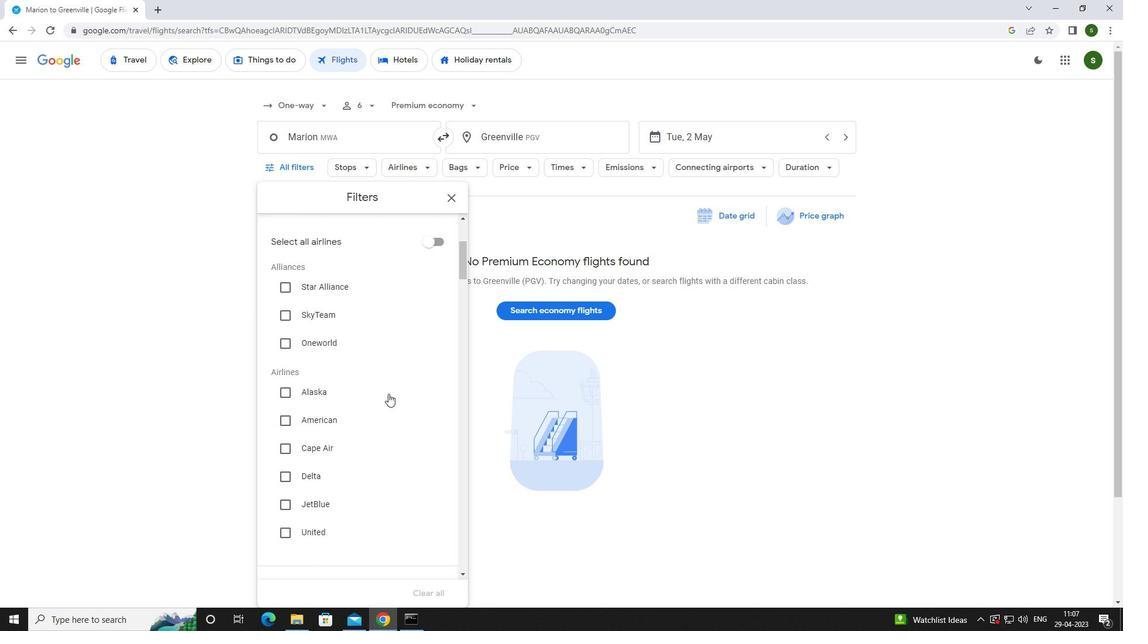 
Action: Mouse moved to (388, 393)
Screenshot: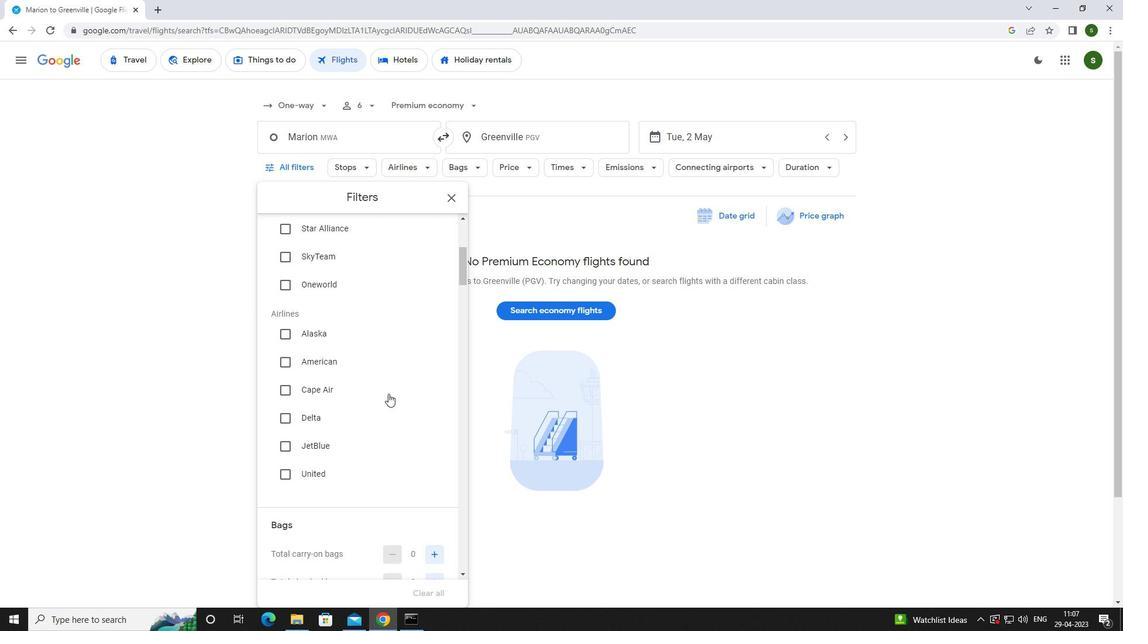
Action: Mouse scrolled (388, 393) with delta (0, 0)
Screenshot: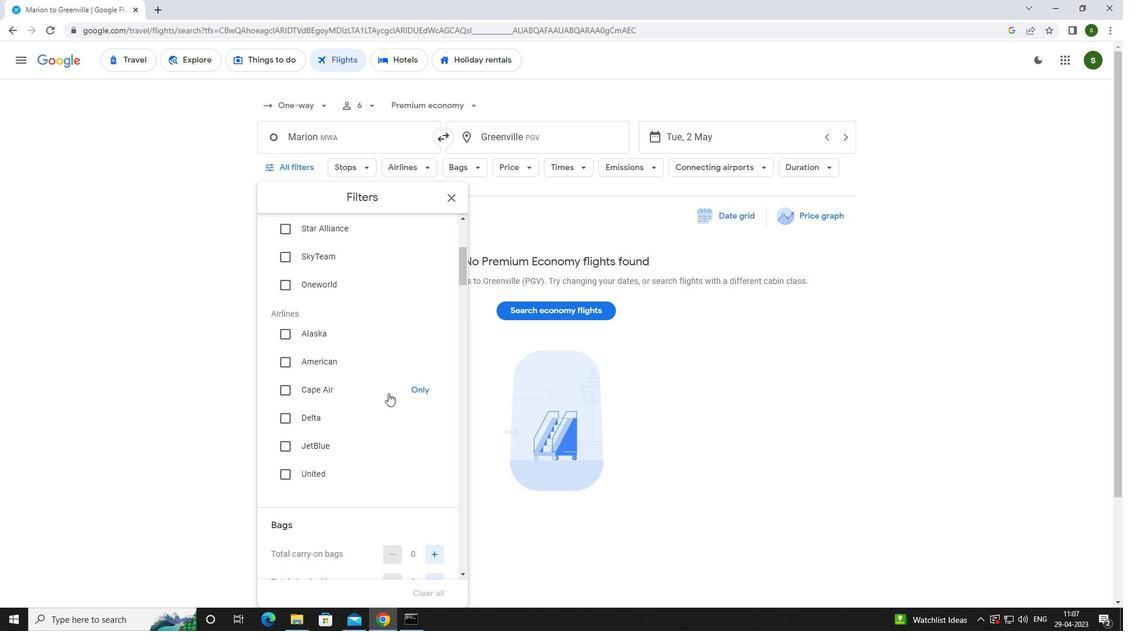 
Action: Mouse scrolled (388, 393) with delta (0, 0)
Screenshot: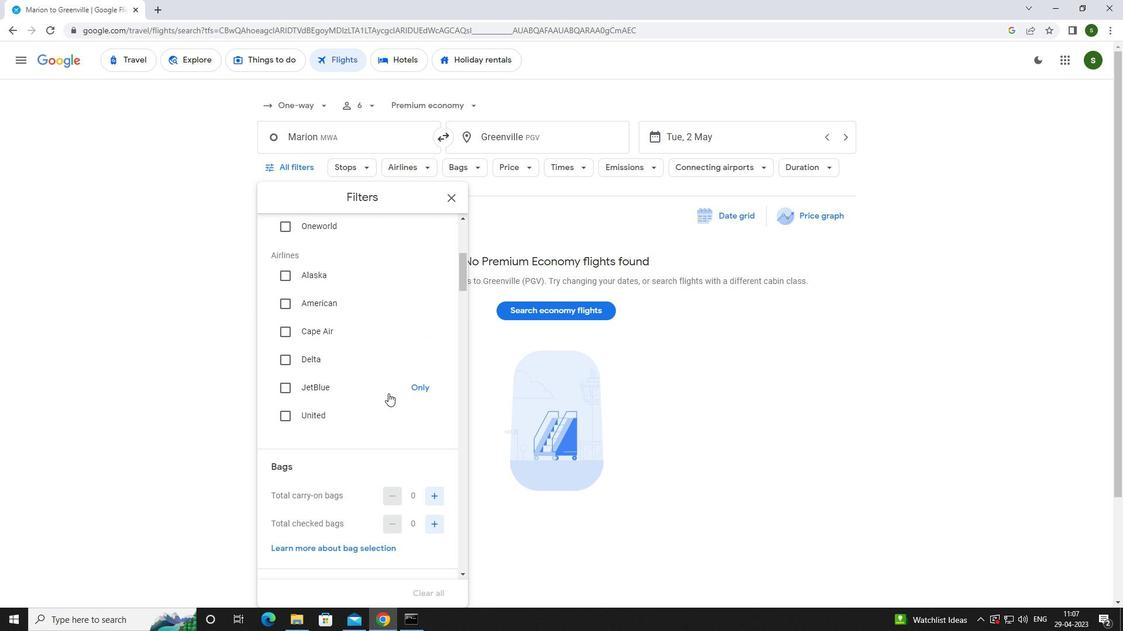 
Action: Mouse moved to (427, 432)
Screenshot: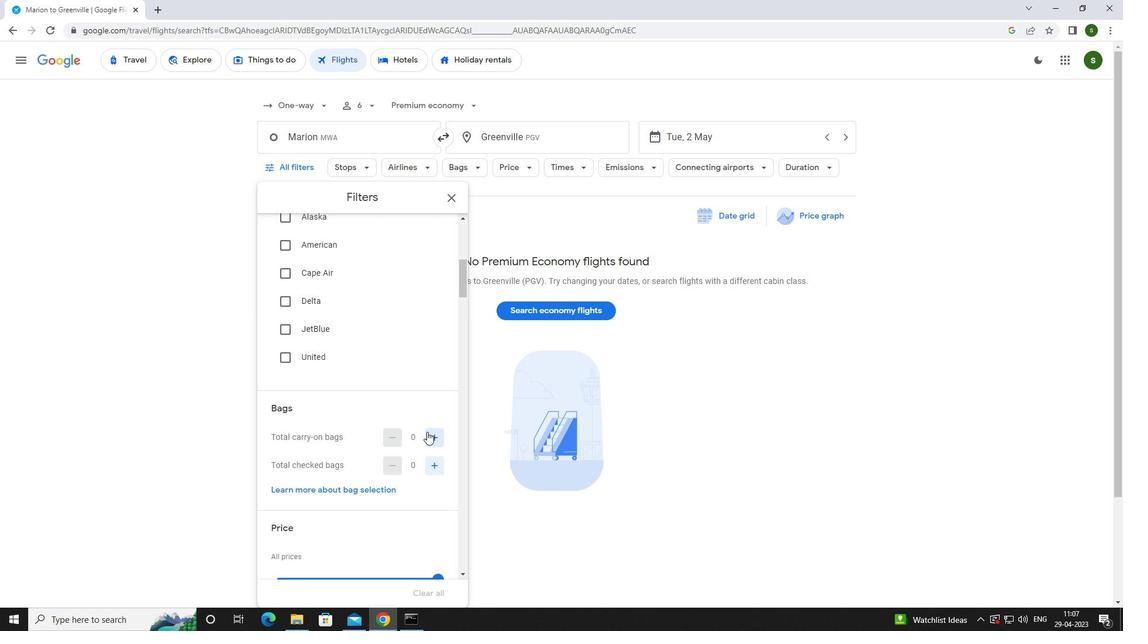 
Action: Mouse pressed left at (427, 432)
Screenshot: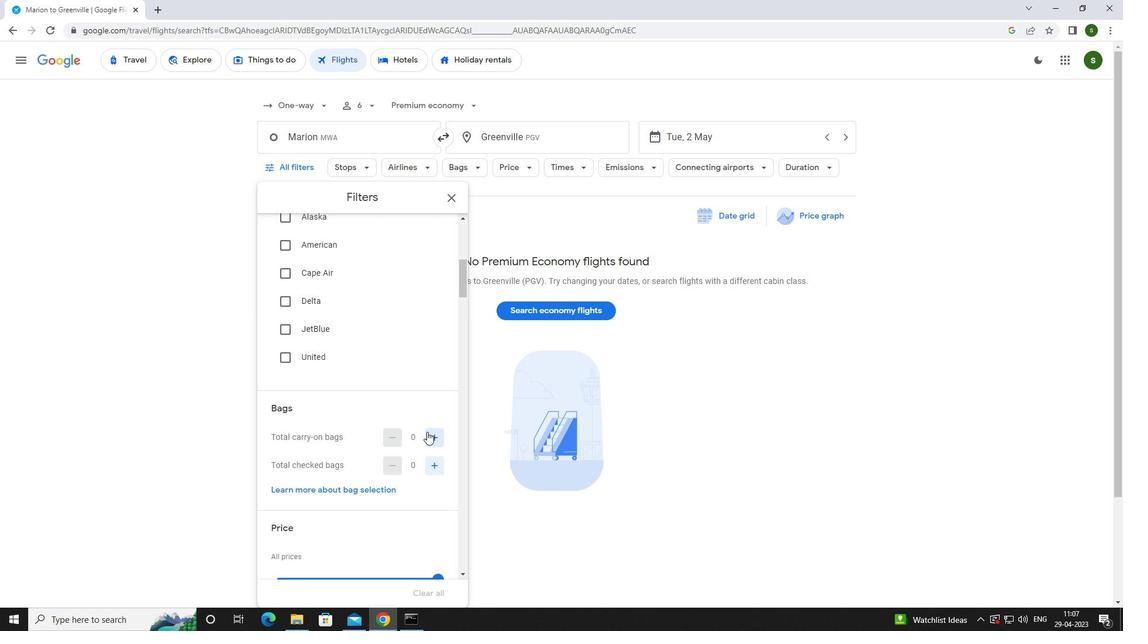 
Action: Mouse pressed left at (427, 432)
Screenshot: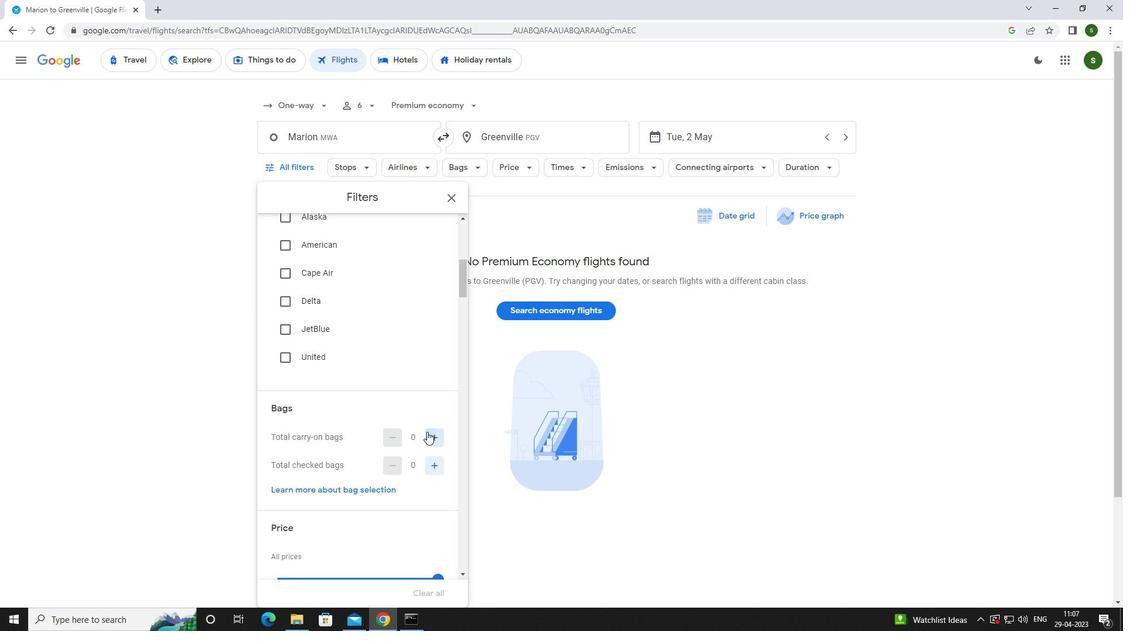 
Action: Mouse moved to (441, 466)
Screenshot: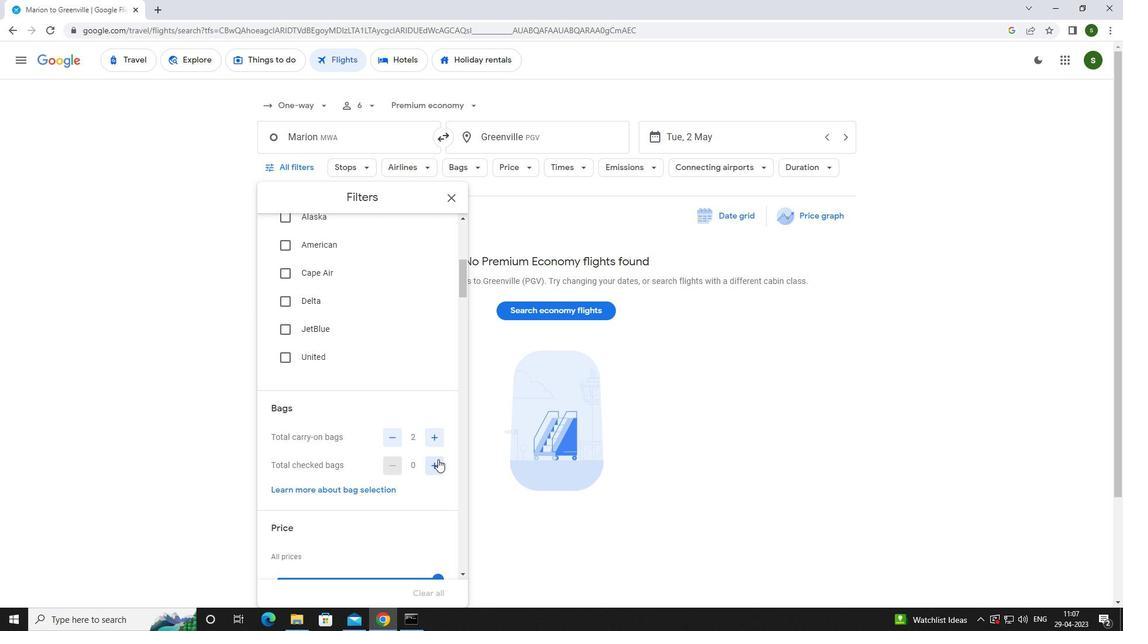 
Action: Mouse pressed left at (441, 466)
Screenshot: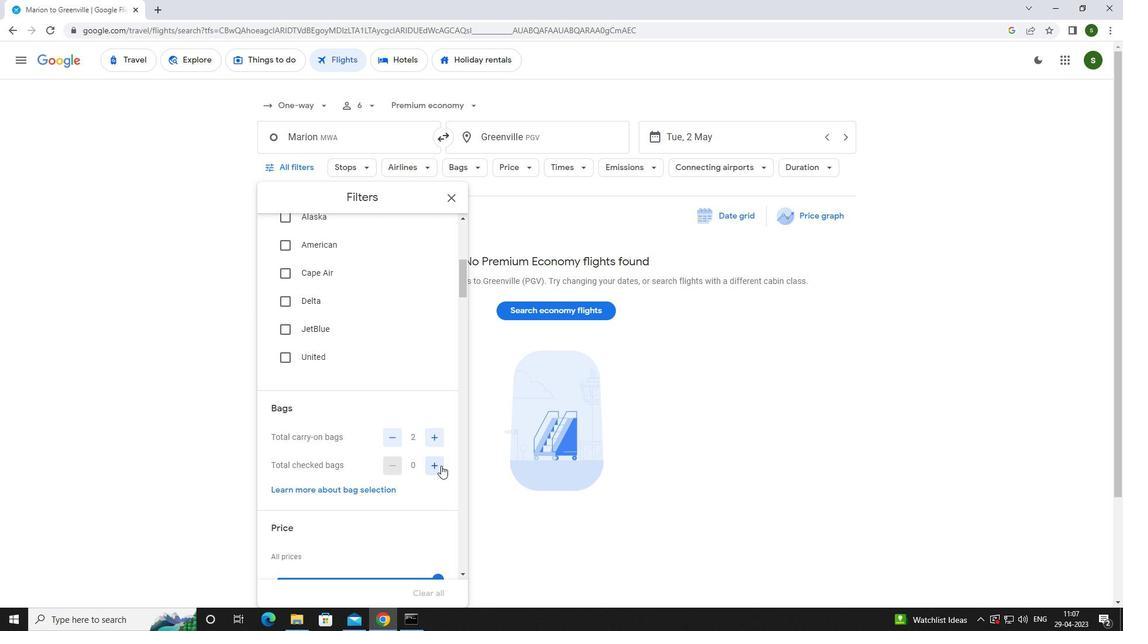 
Action: Mouse moved to (401, 459)
Screenshot: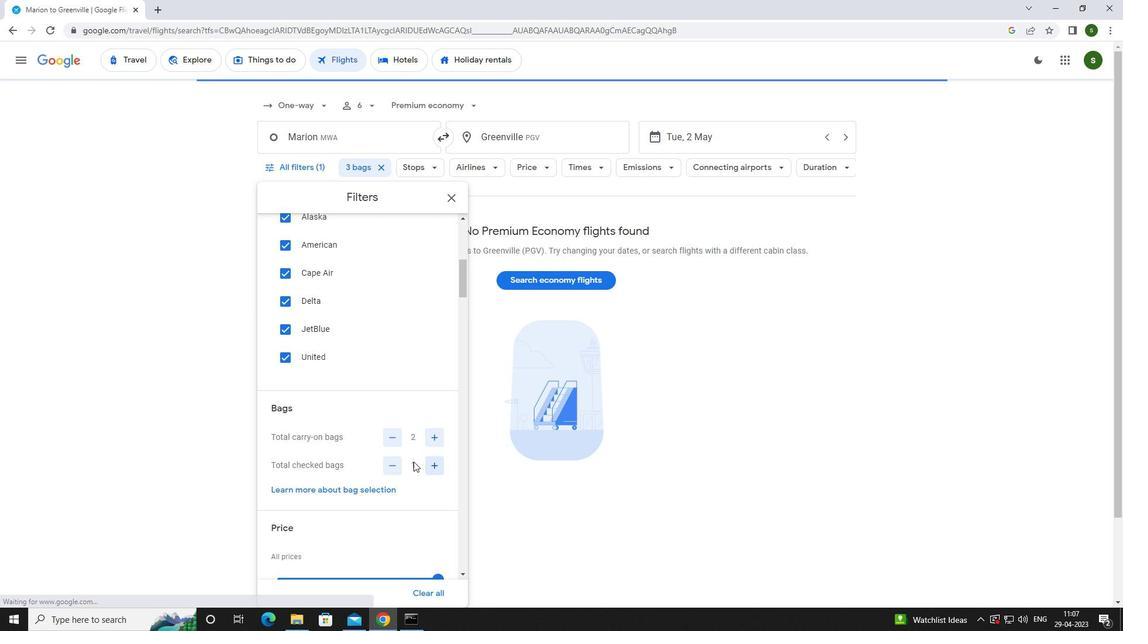 
Action: Mouse scrolled (401, 459) with delta (0, 0)
Screenshot: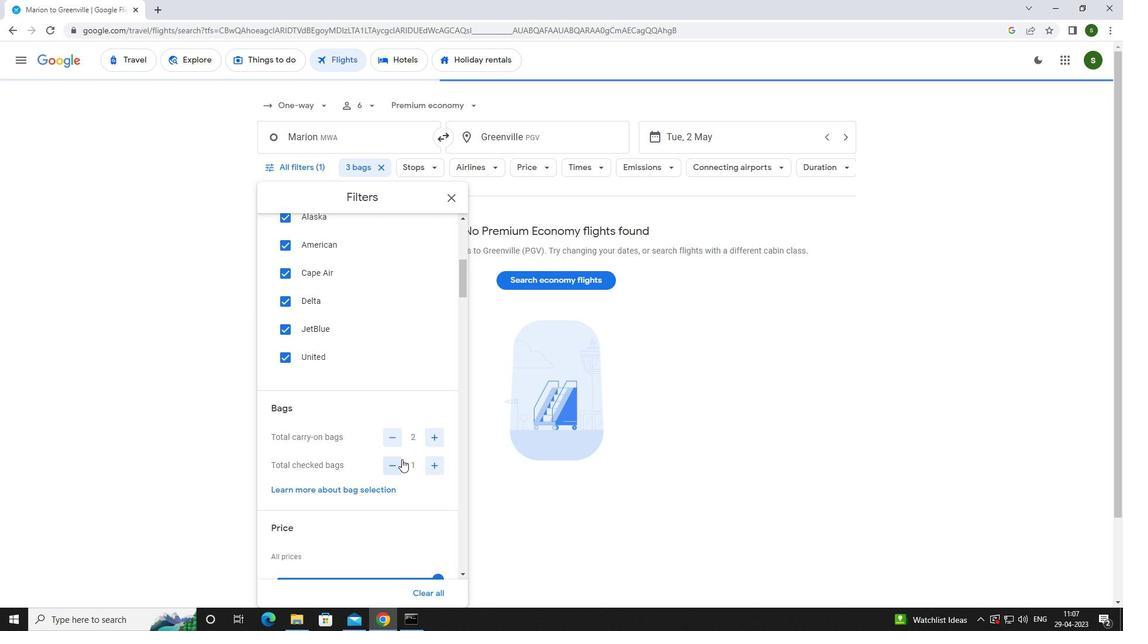 
Action: Mouse scrolled (401, 459) with delta (0, 0)
Screenshot: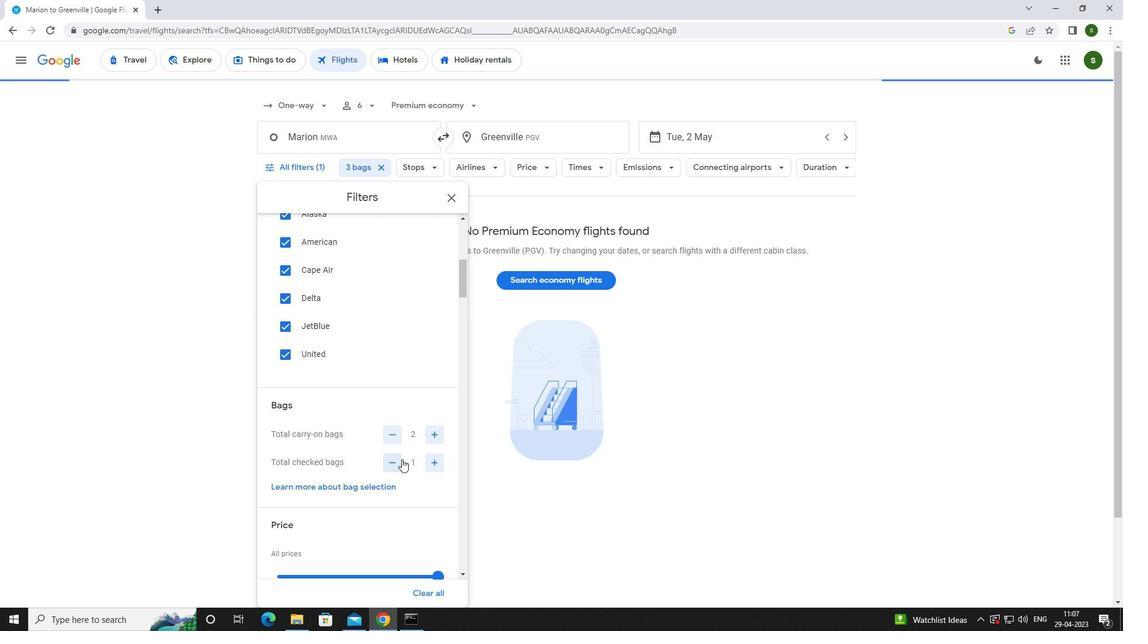 
Action: Mouse moved to (444, 463)
Screenshot: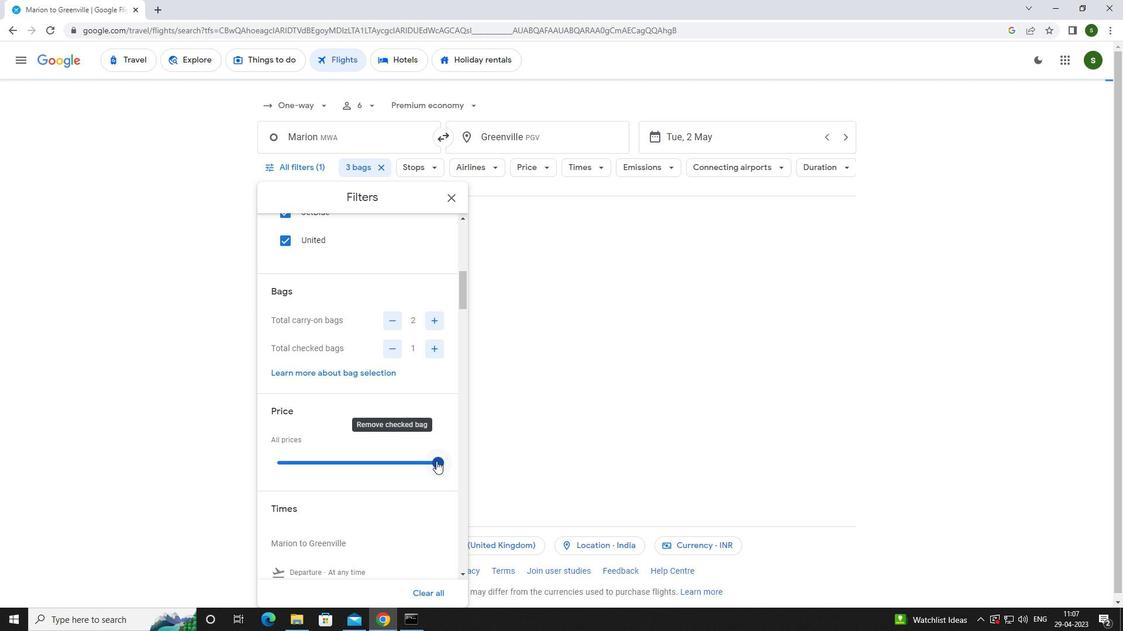 
Action: Mouse pressed left at (444, 463)
Screenshot: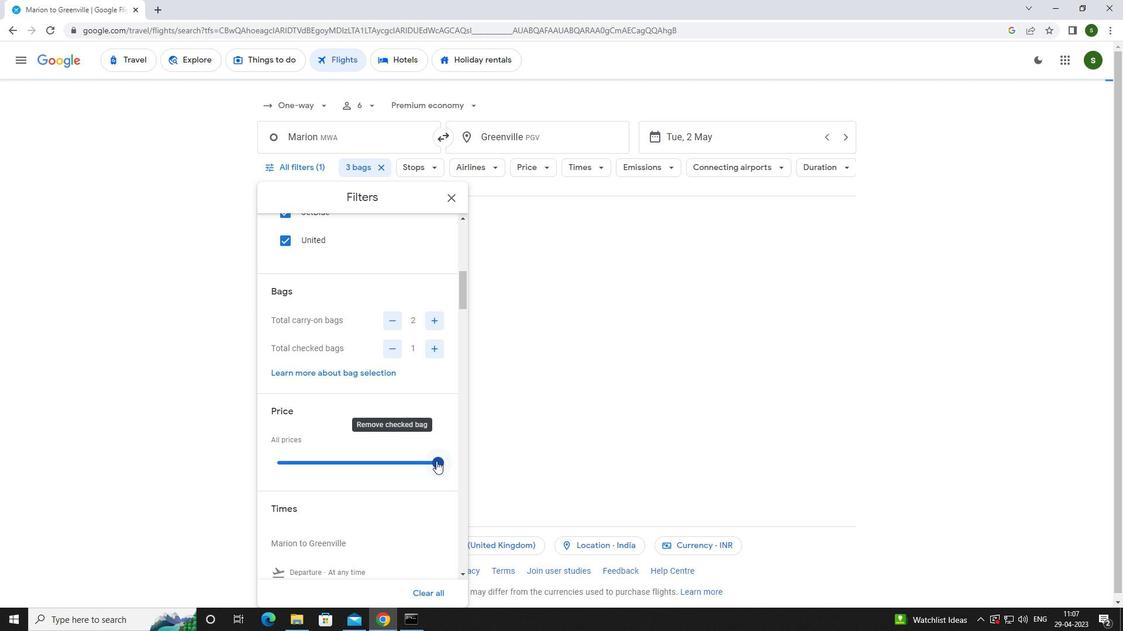 
Action: Mouse moved to (365, 465)
Screenshot: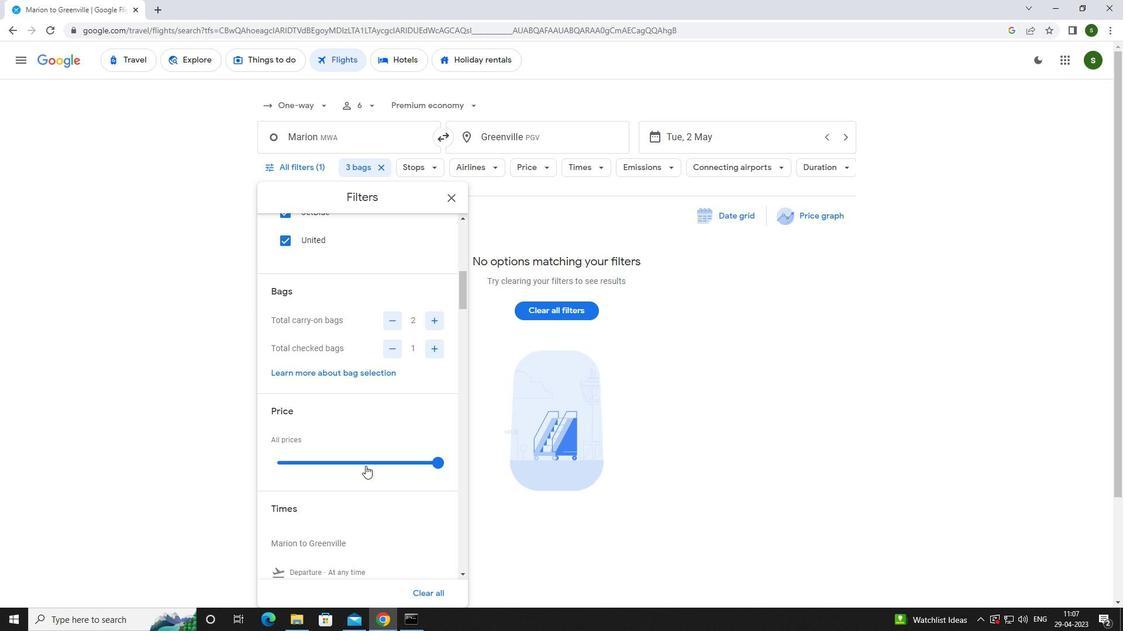 
Action: Mouse scrolled (365, 464) with delta (0, 0)
Screenshot: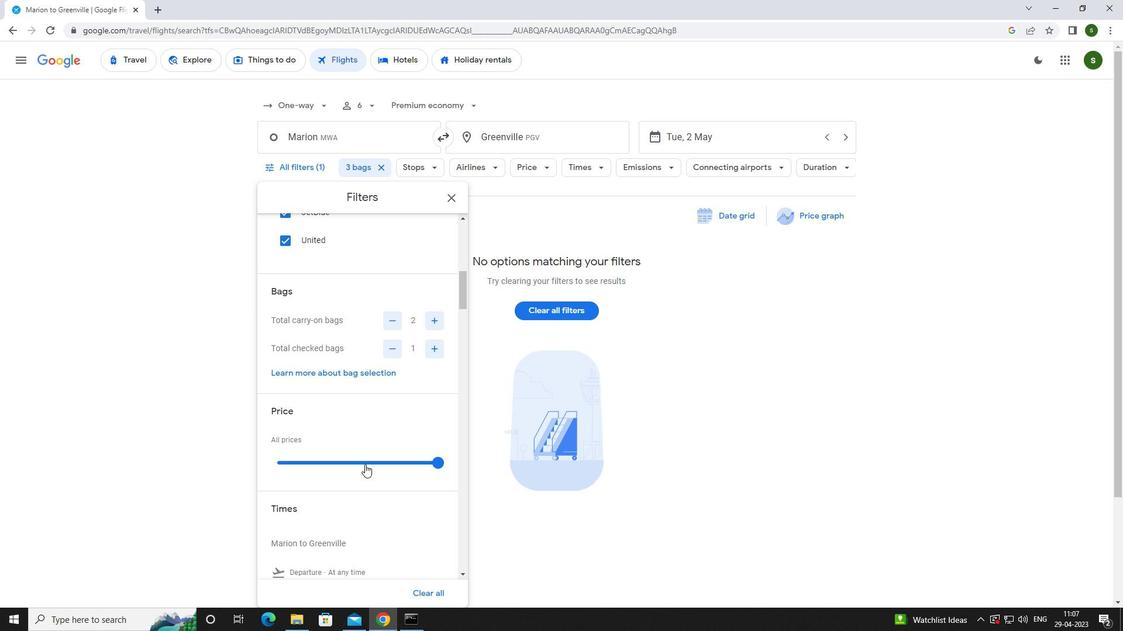 
Action: Mouse scrolled (365, 464) with delta (0, 0)
Screenshot: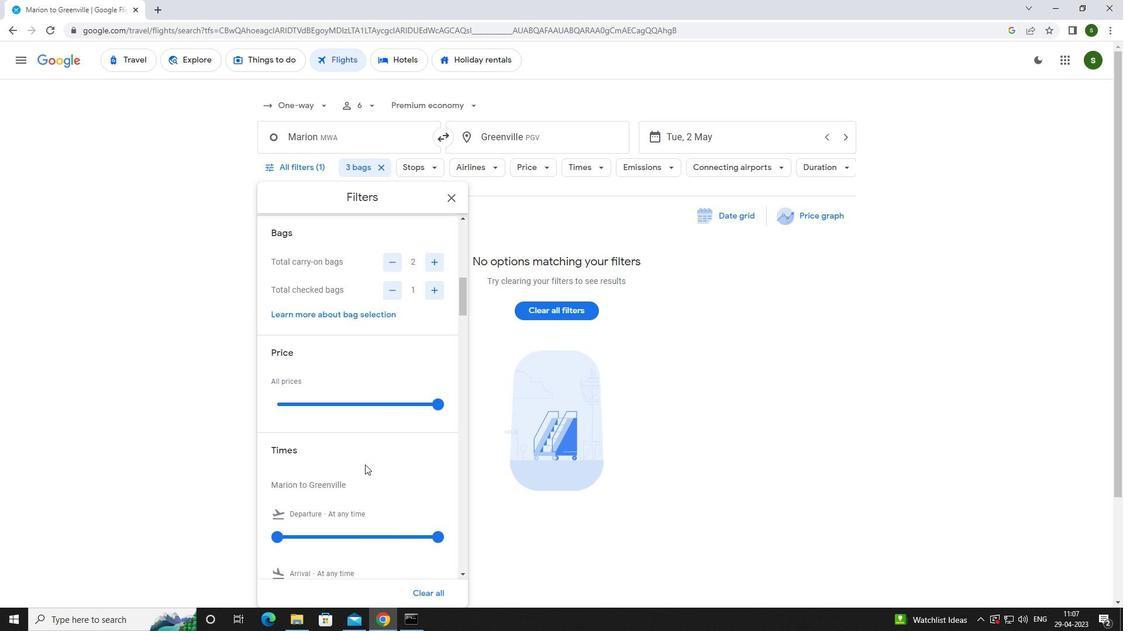 
Action: Mouse moved to (278, 483)
Screenshot: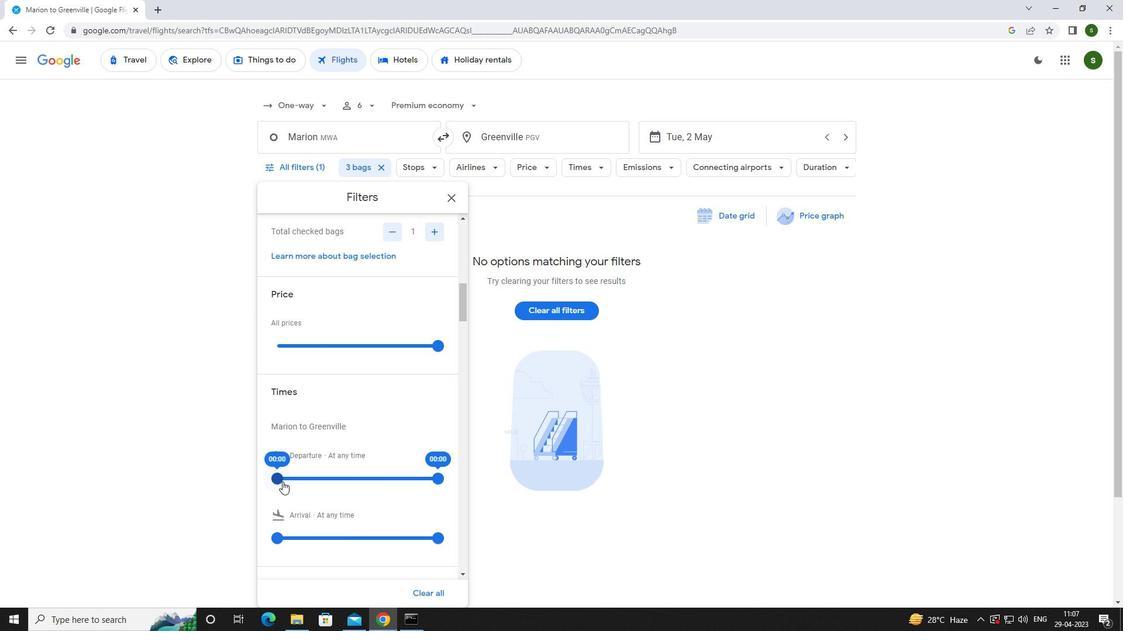 
Action: Mouse pressed left at (278, 483)
Screenshot: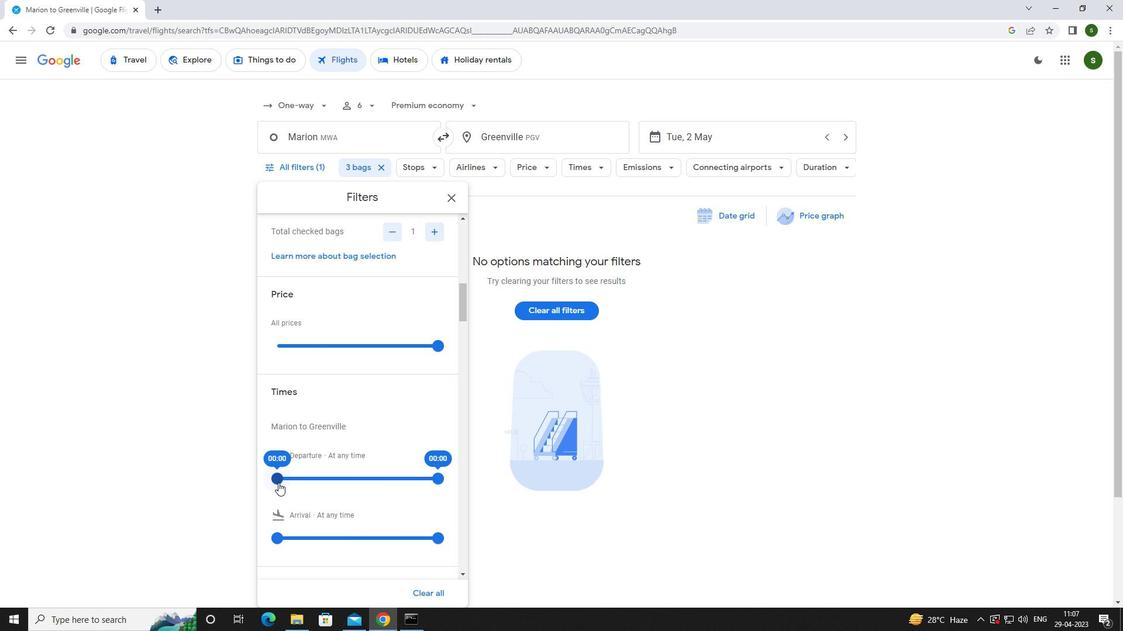 
Action: Mouse moved to (638, 297)
Screenshot: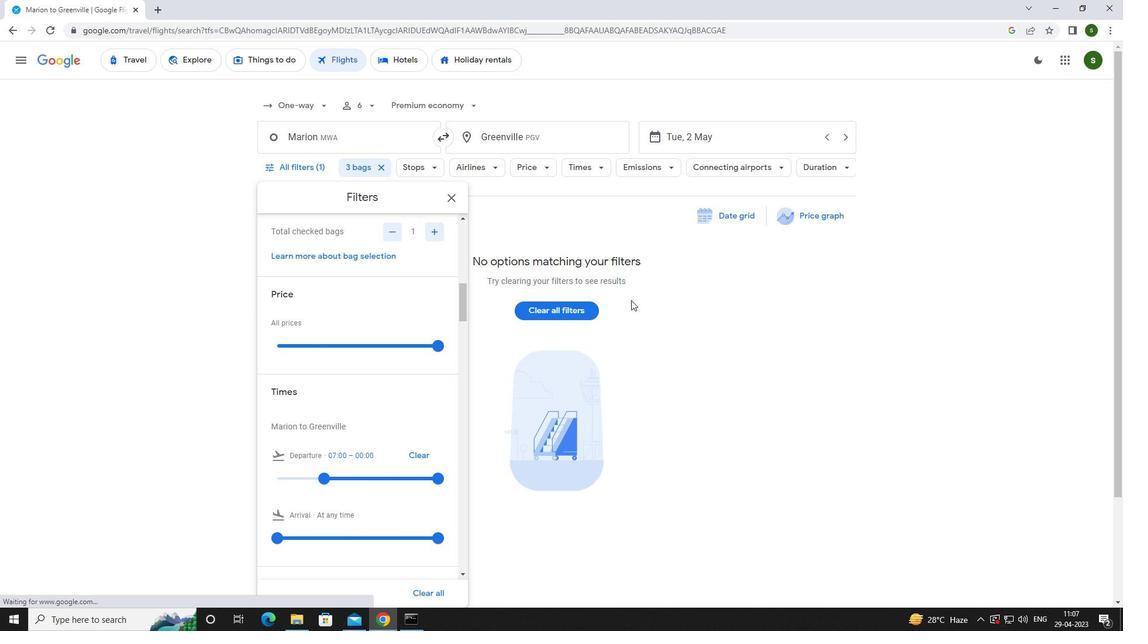
Action: Mouse pressed left at (638, 297)
Screenshot: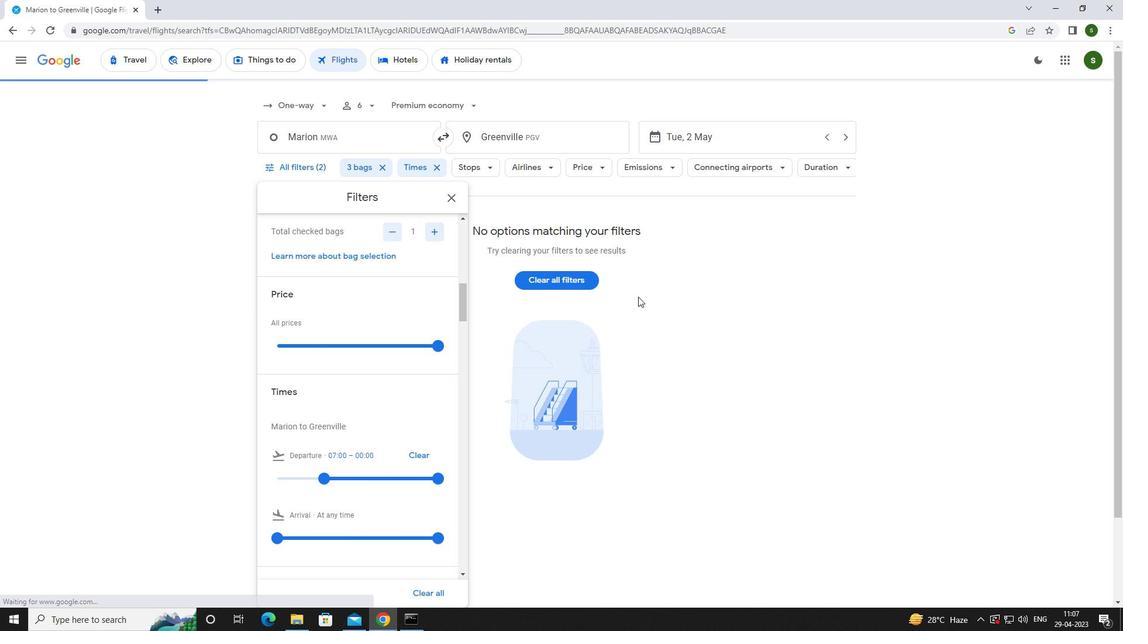 
